Task: Find connections with filter location Weingarten with filter topic #startupwith filter profile language German with filter current company Expleo Group with filter school Masai with filter industry Sports and Recreation Instruction with filter service category Trade Shows with filter keywords title Cafeteria Worker
Action: Mouse moved to (617, 84)
Screenshot: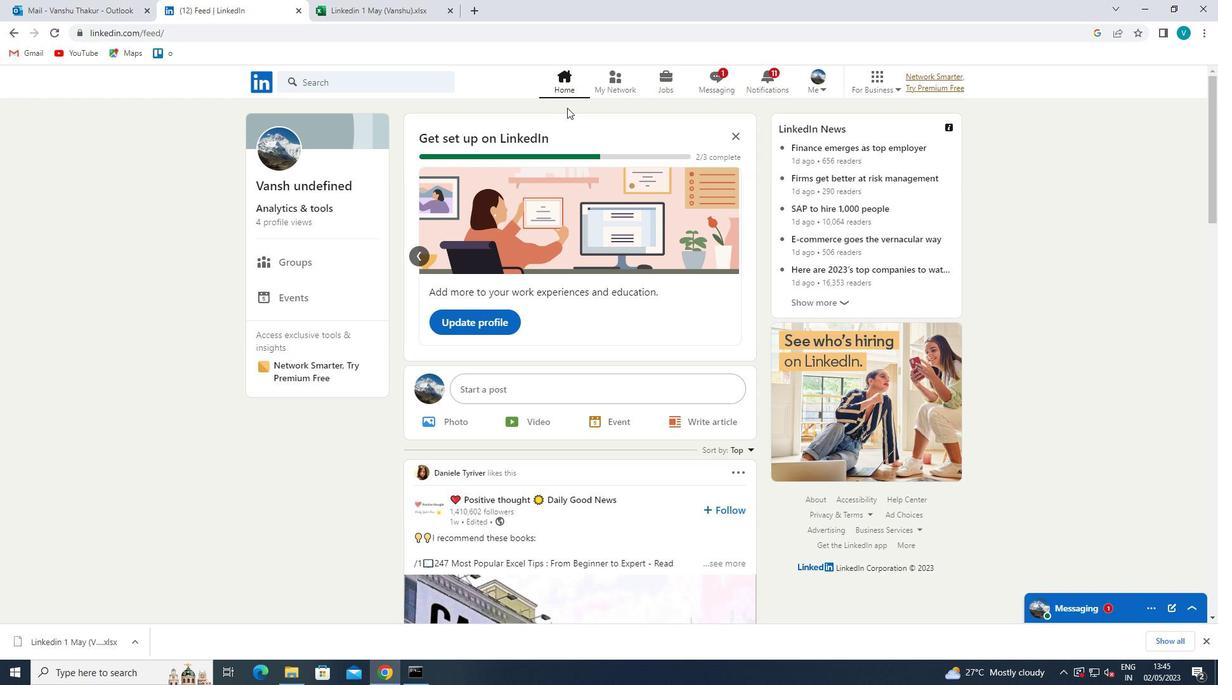 
Action: Mouse pressed left at (617, 84)
Screenshot: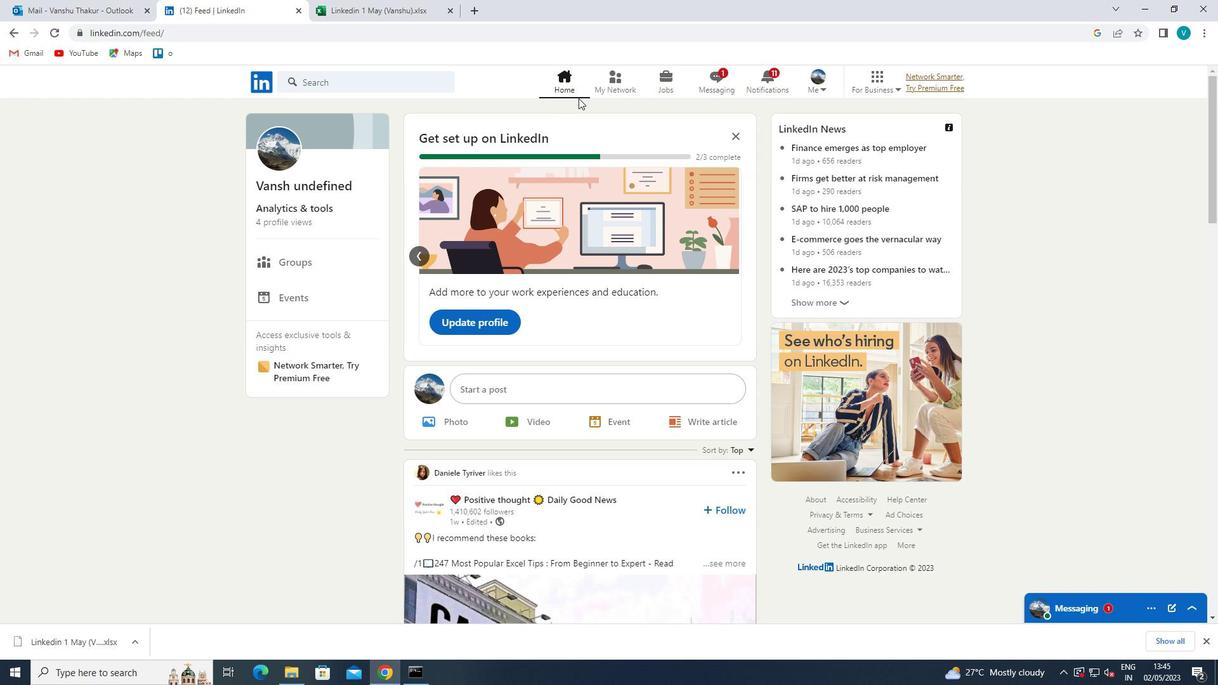 
Action: Mouse moved to (340, 145)
Screenshot: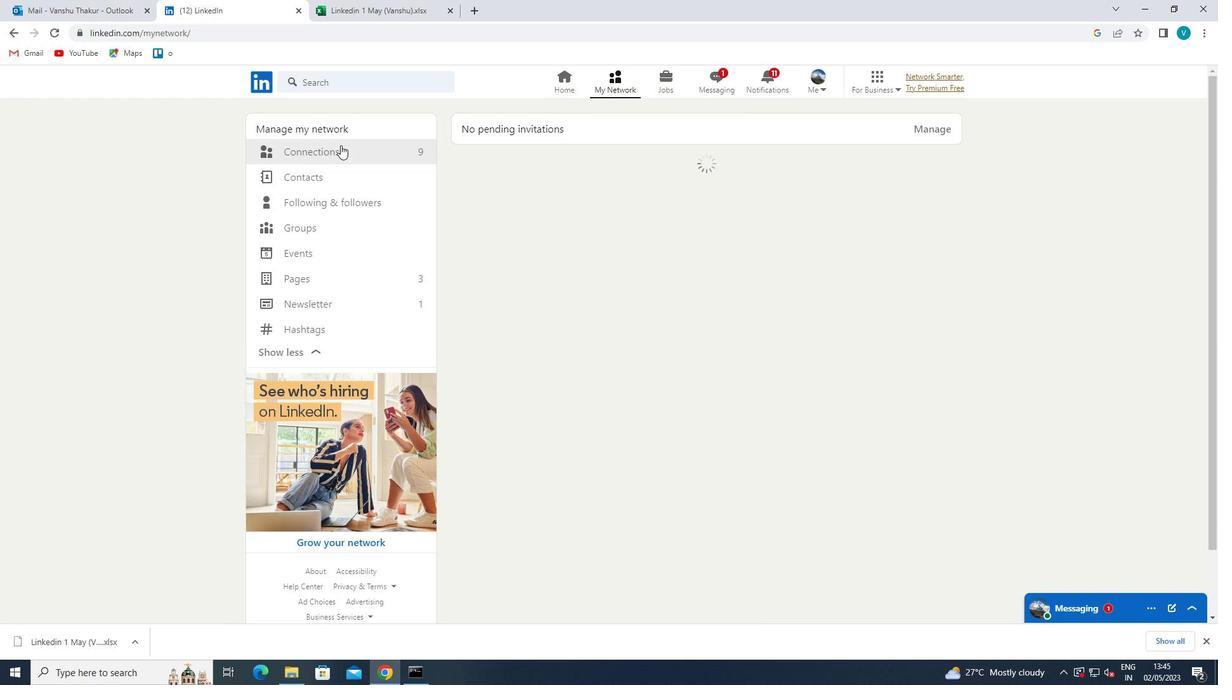 
Action: Mouse pressed left at (340, 145)
Screenshot: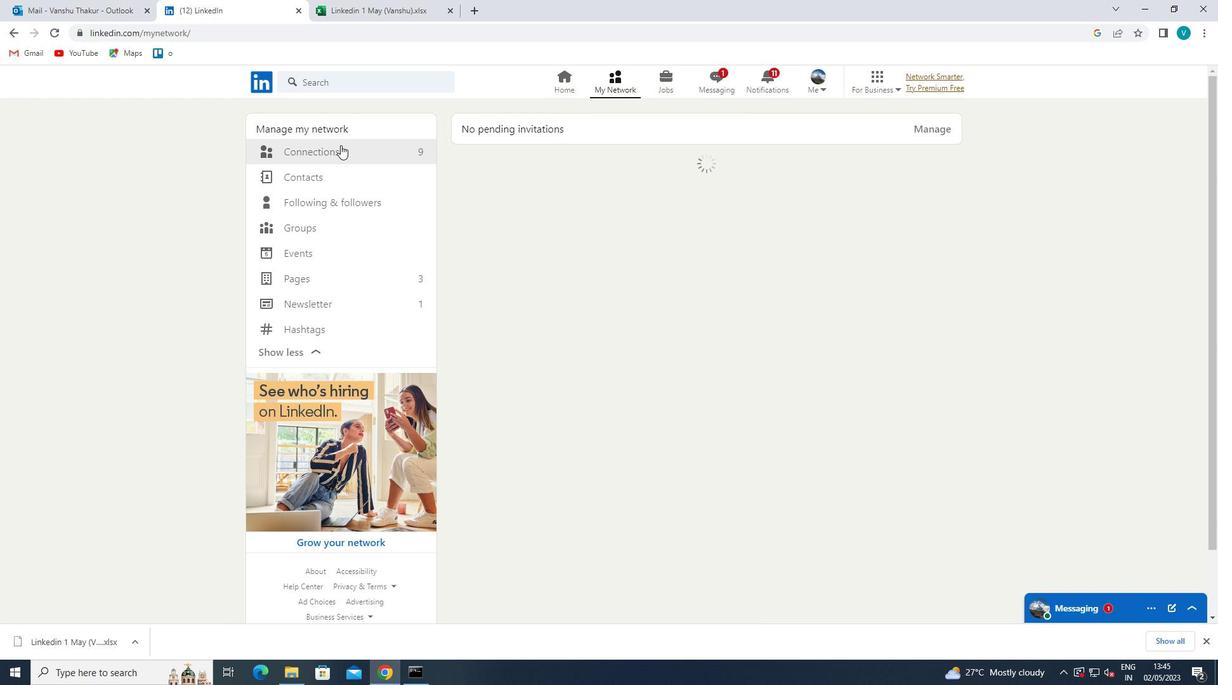 
Action: Mouse moved to (682, 156)
Screenshot: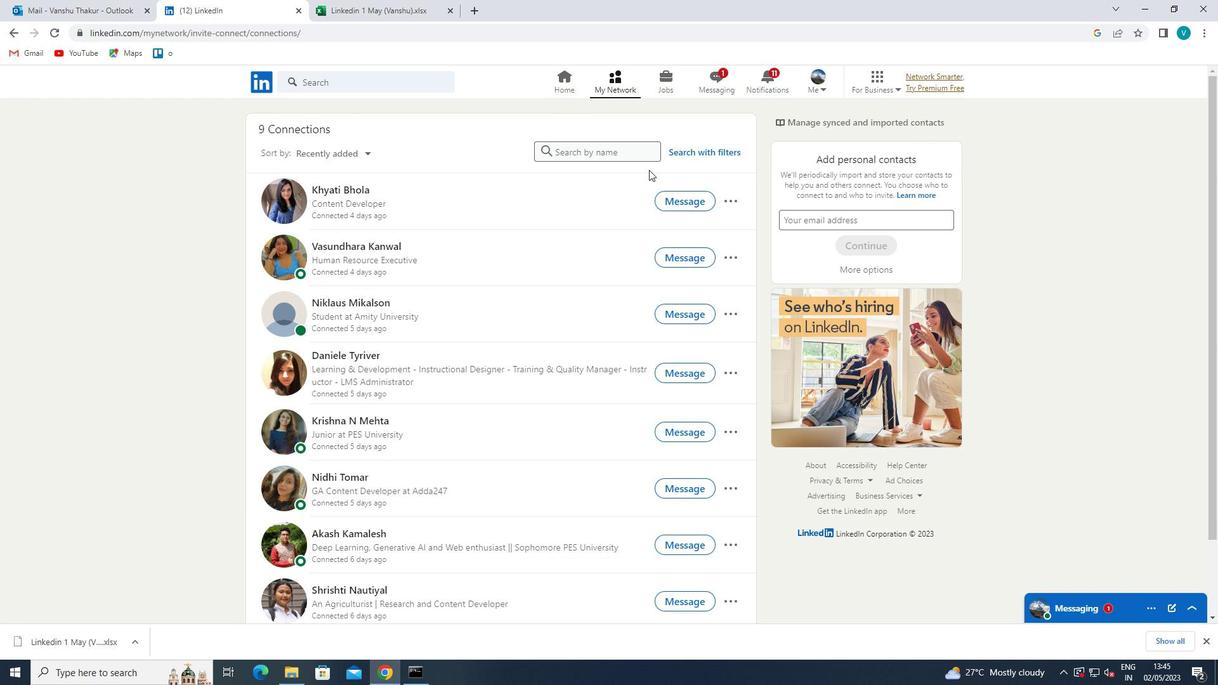 
Action: Mouse pressed left at (682, 156)
Screenshot: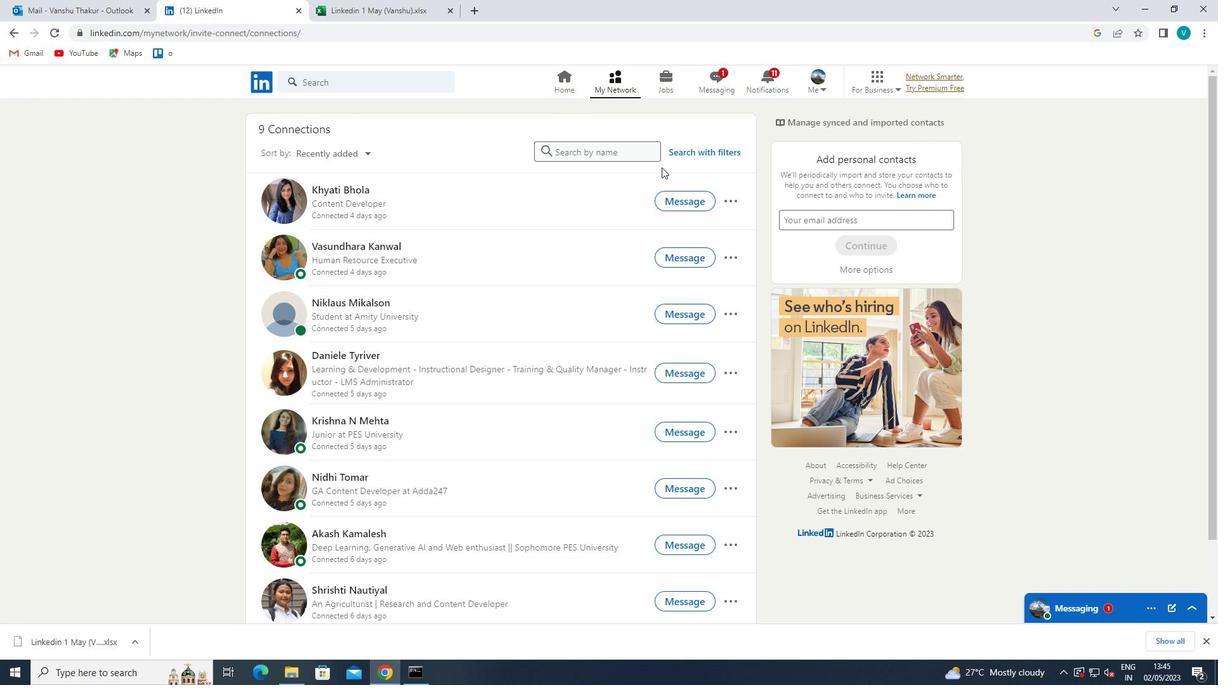 
Action: Mouse moved to (597, 121)
Screenshot: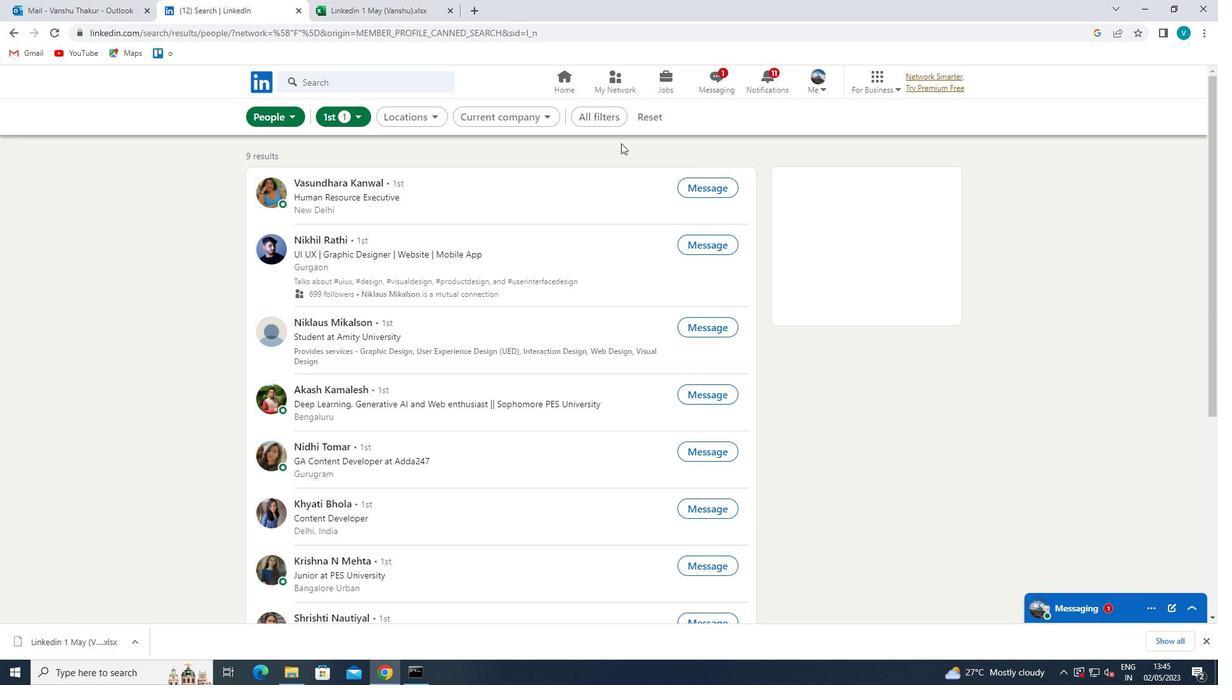 
Action: Mouse pressed left at (597, 121)
Screenshot: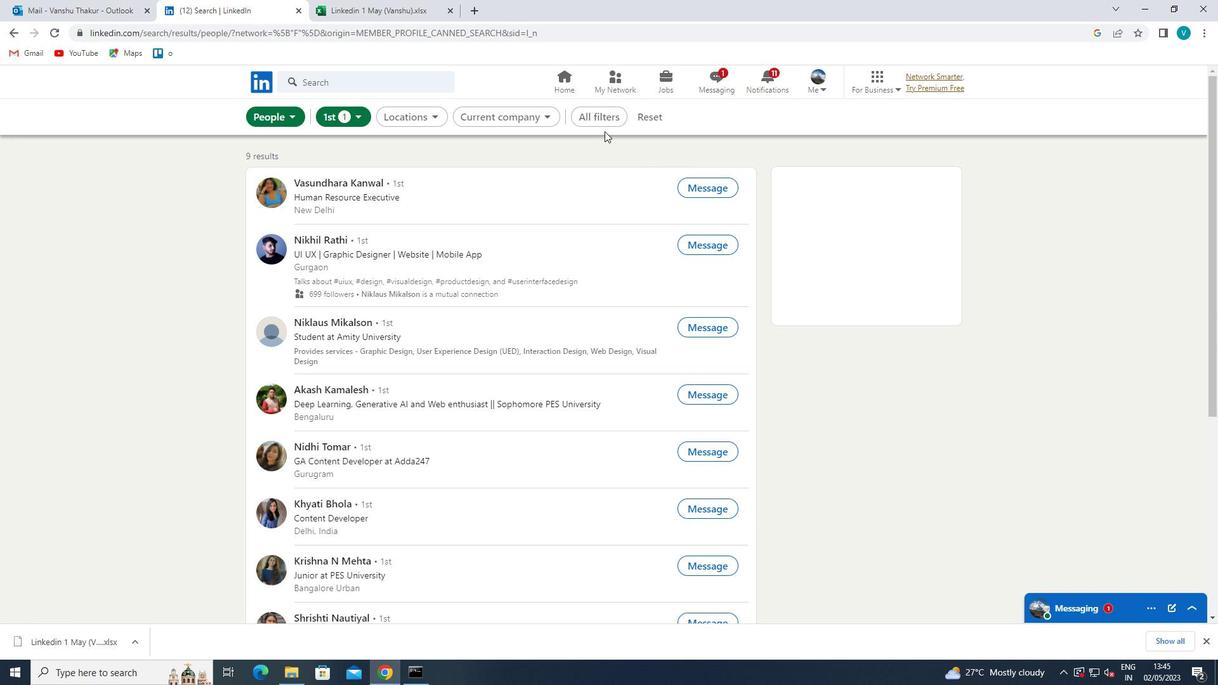 
Action: Mouse moved to (908, 250)
Screenshot: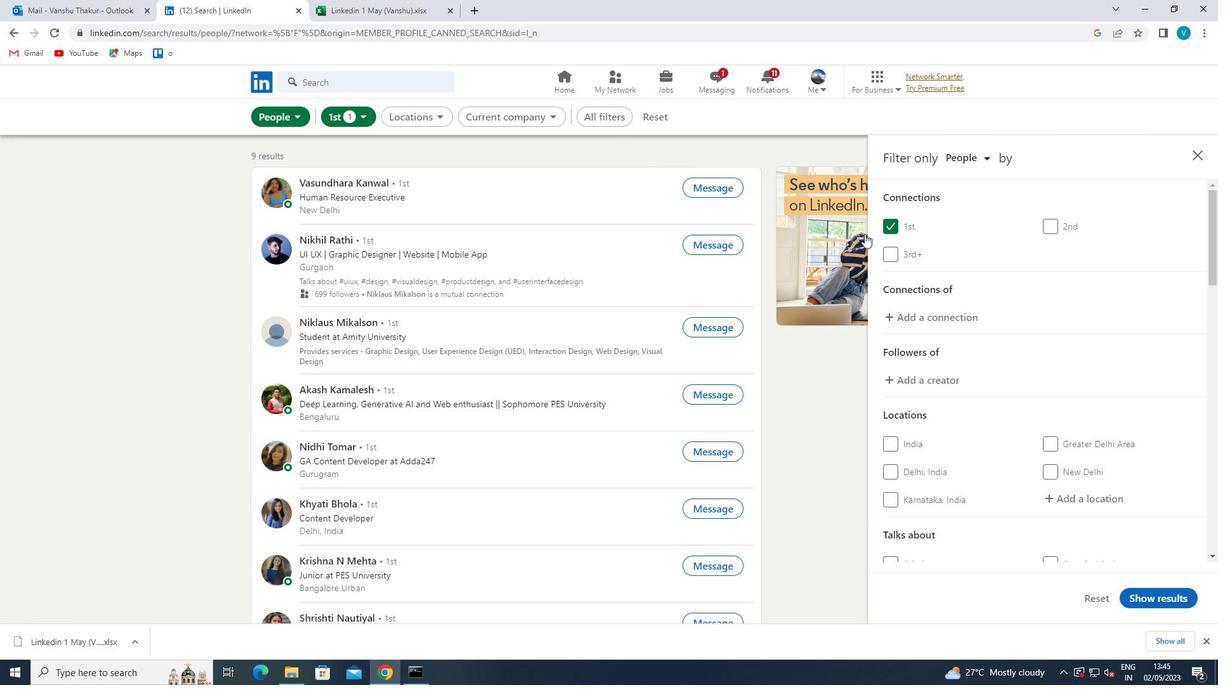 
Action: Mouse scrolled (908, 249) with delta (0, 0)
Screenshot: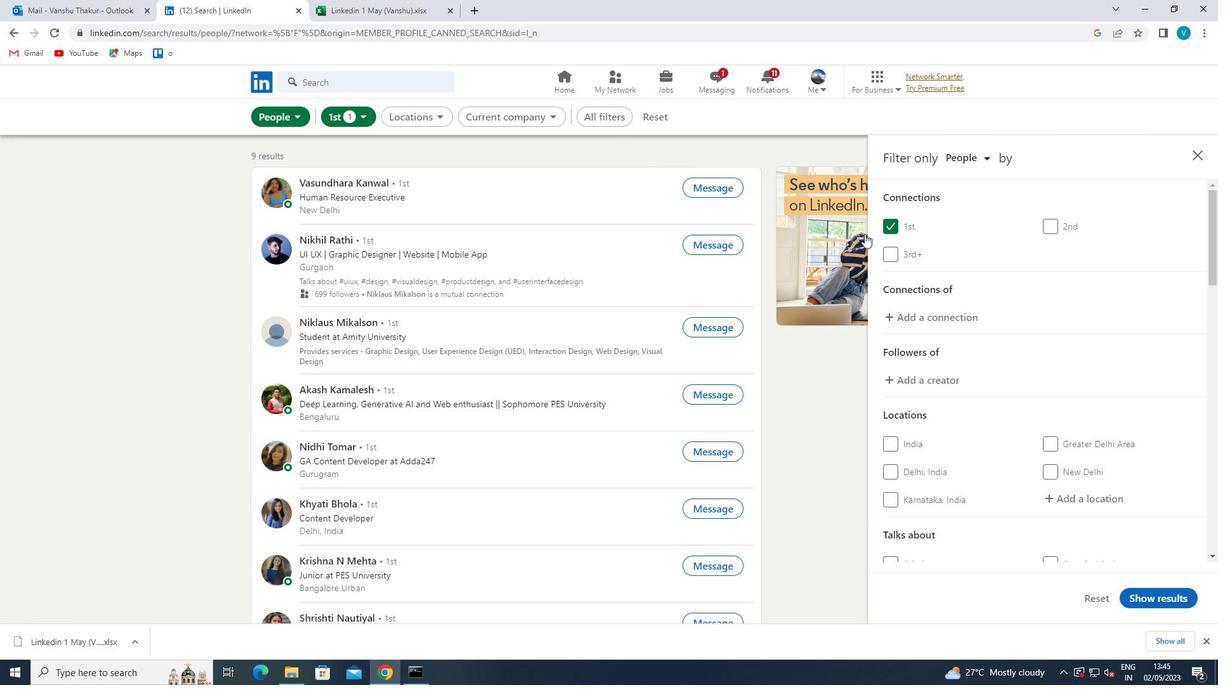 
Action: Mouse moved to (911, 251)
Screenshot: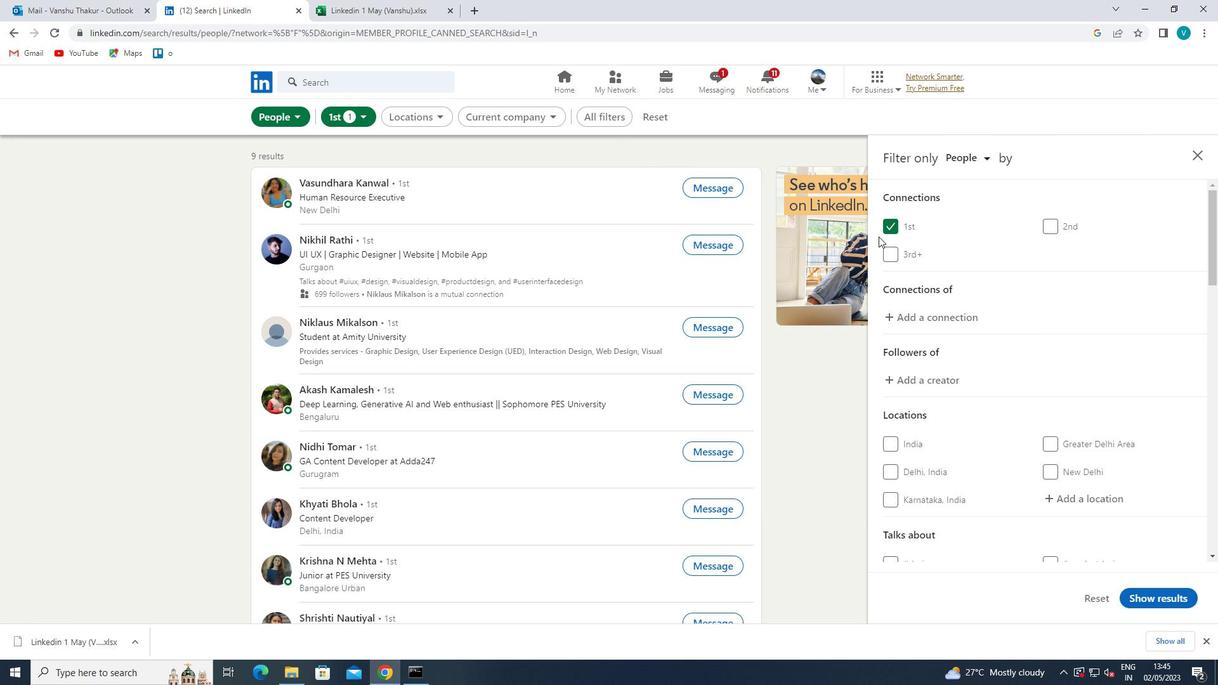 
Action: Mouse scrolled (911, 251) with delta (0, 0)
Screenshot: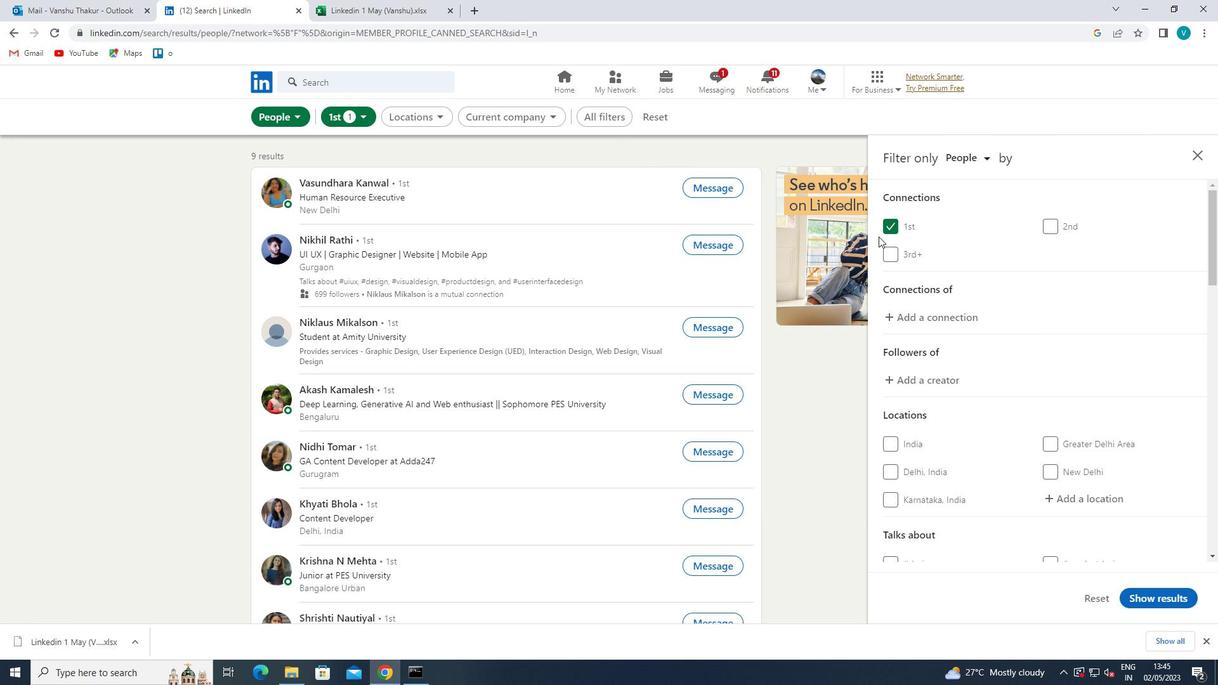 
Action: Mouse moved to (1072, 370)
Screenshot: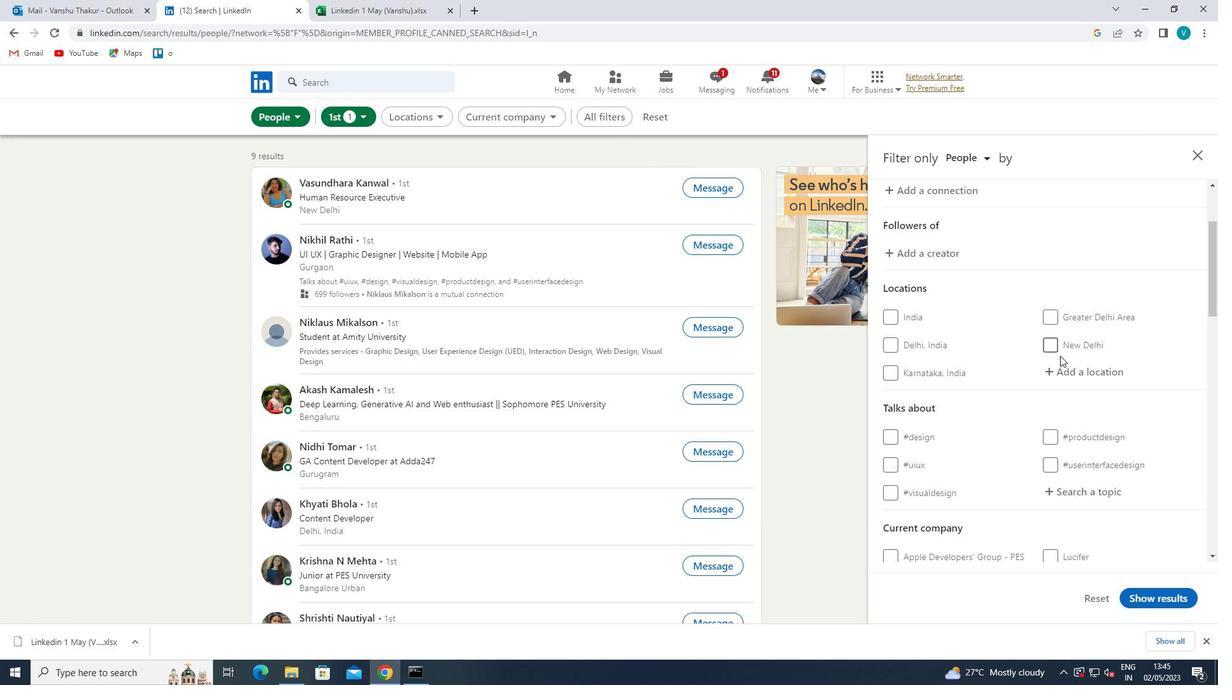 
Action: Mouse pressed left at (1072, 370)
Screenshot: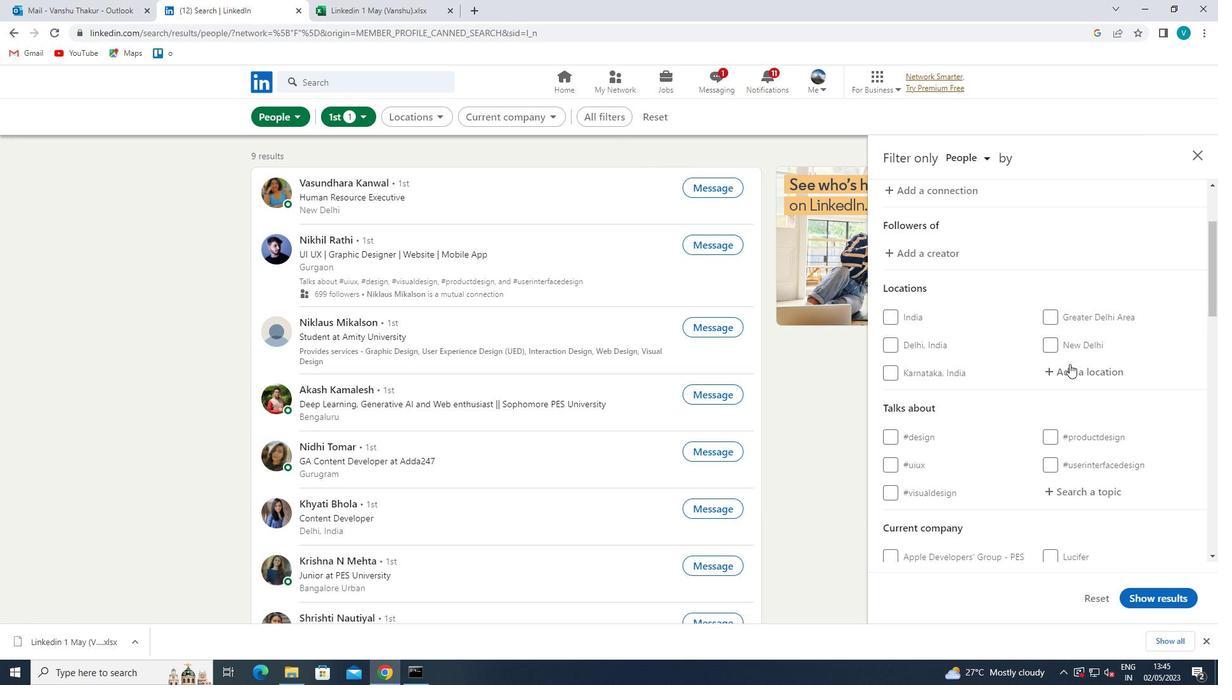 
Action: Mouse moved to (1057, 362)
Screenshot: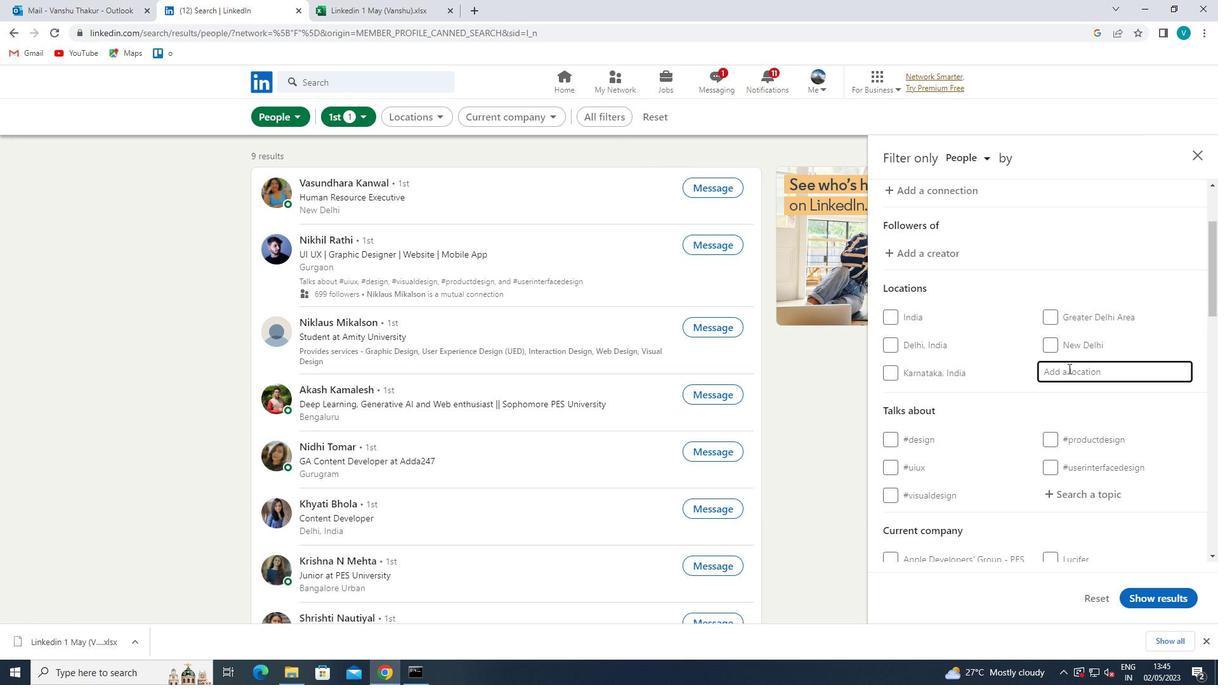 
Action: Key pressed <Key.shift>WEINGARTEN<Key.space>
Screenshot: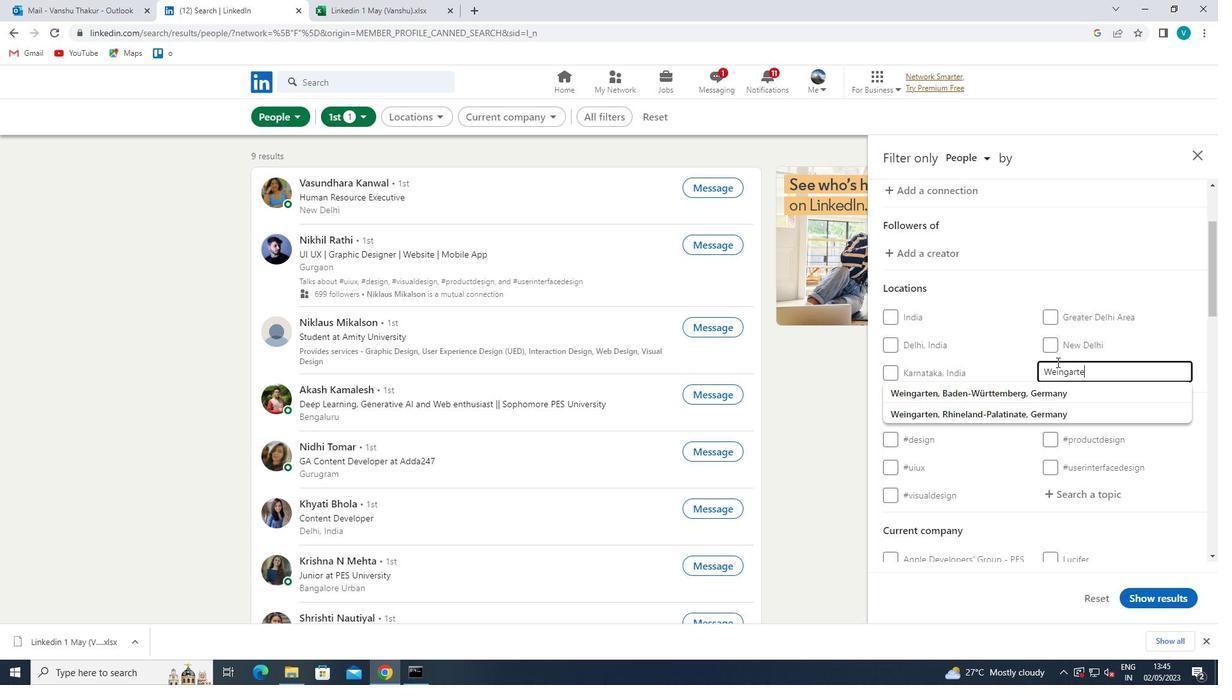 
Action: Mouse moved to (1032, 402)
Screenshot: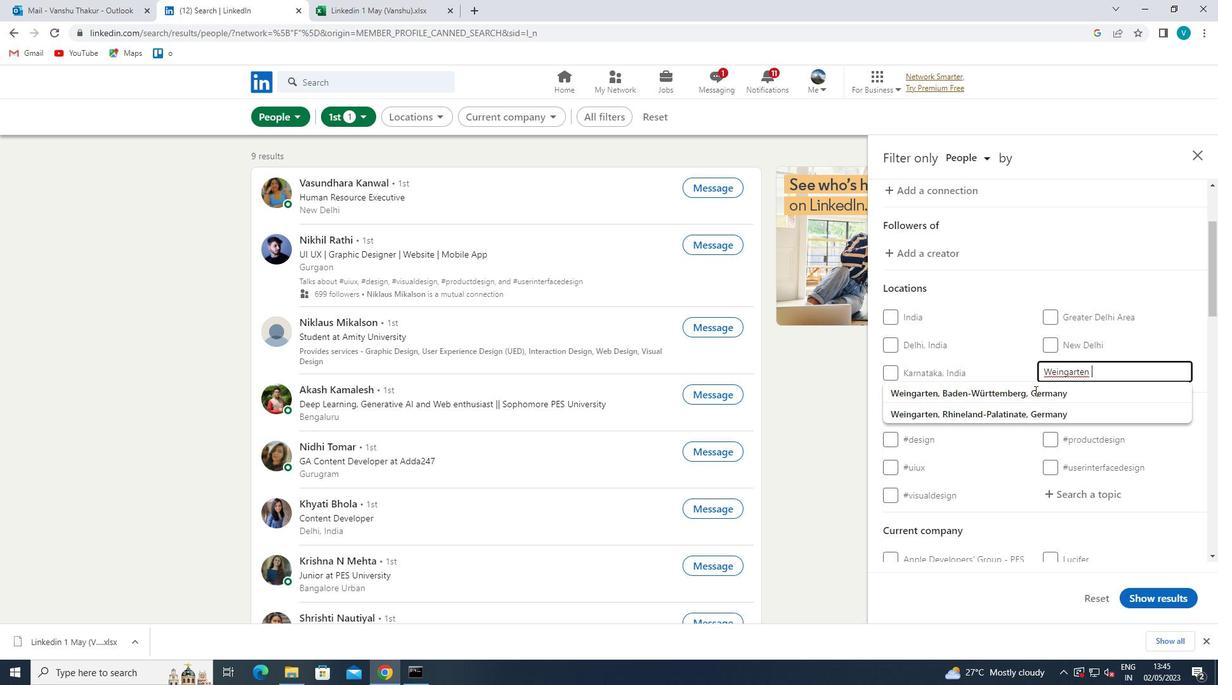 
Action: Mouse pressed left at (1032, 402)
Screenshot: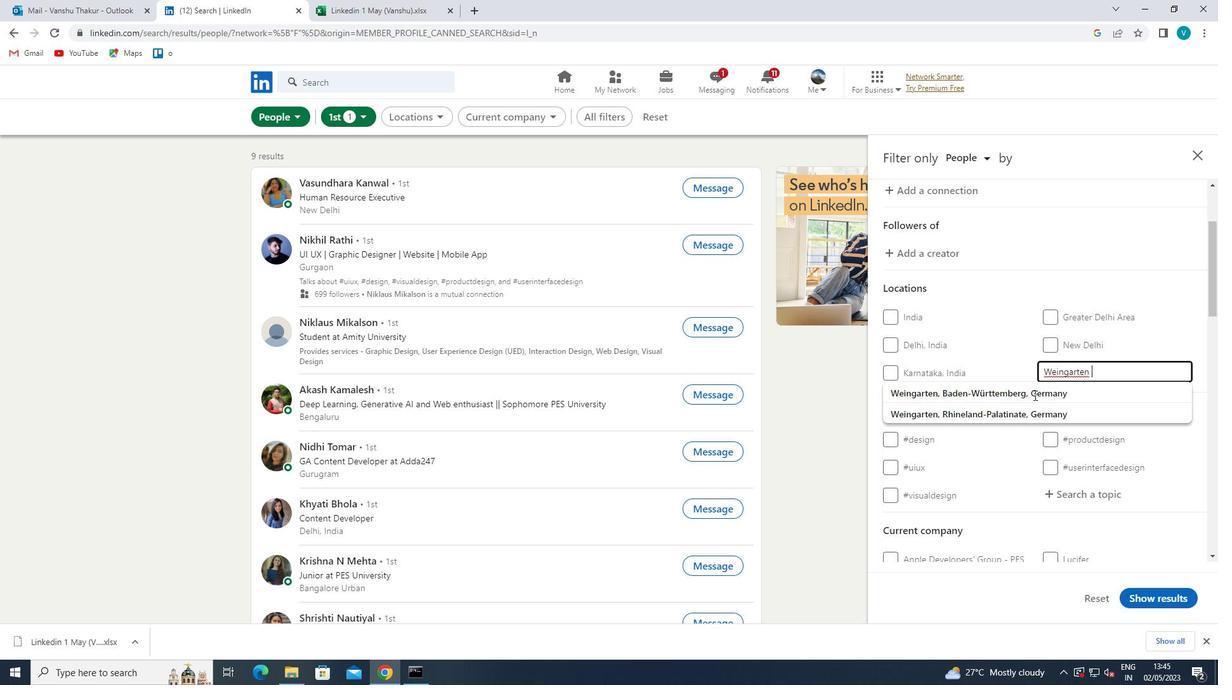 
Action: Mouse moved to (1034, 395)
Screenshot: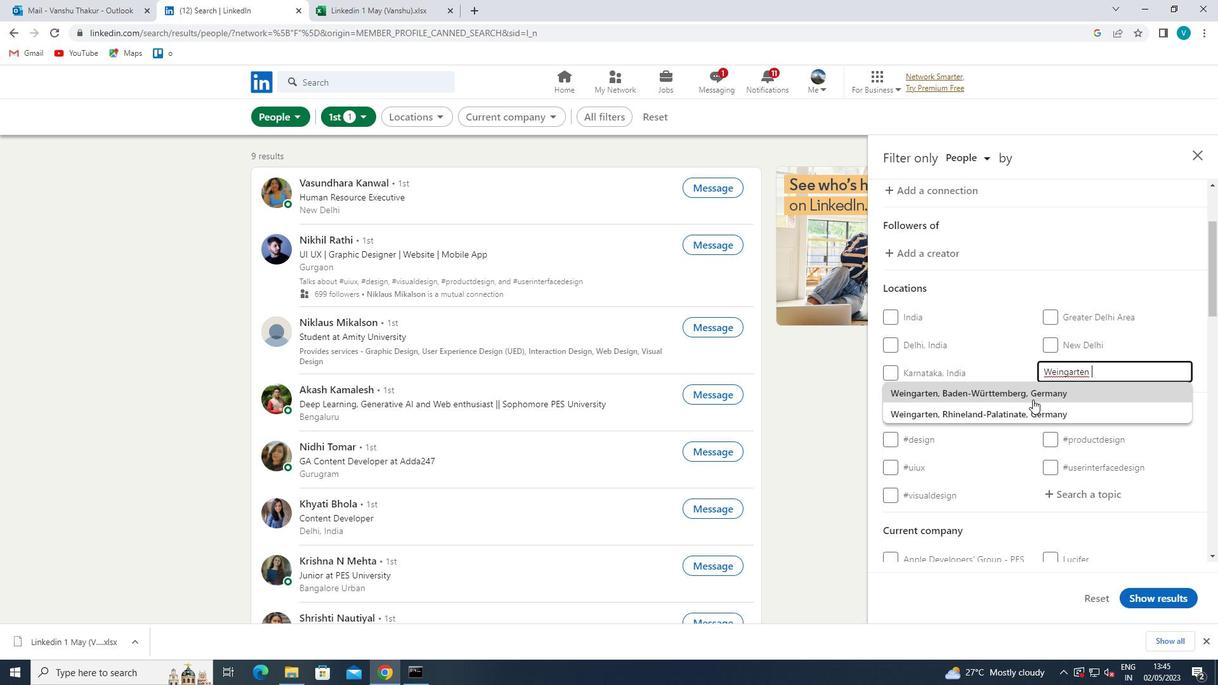 
Action: Mouse pressed left at (1034, 395)
Screenshot: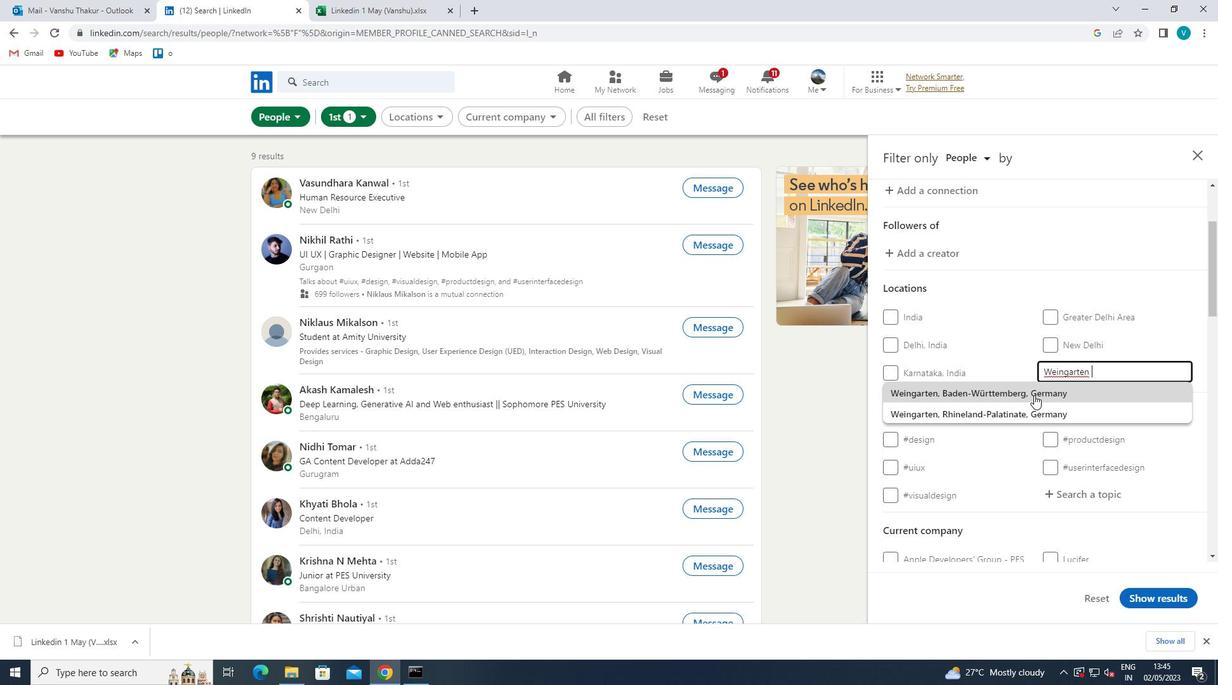 
Action: Mouse scrolled (1034, 394) with delta (0, 0)
Screenshot: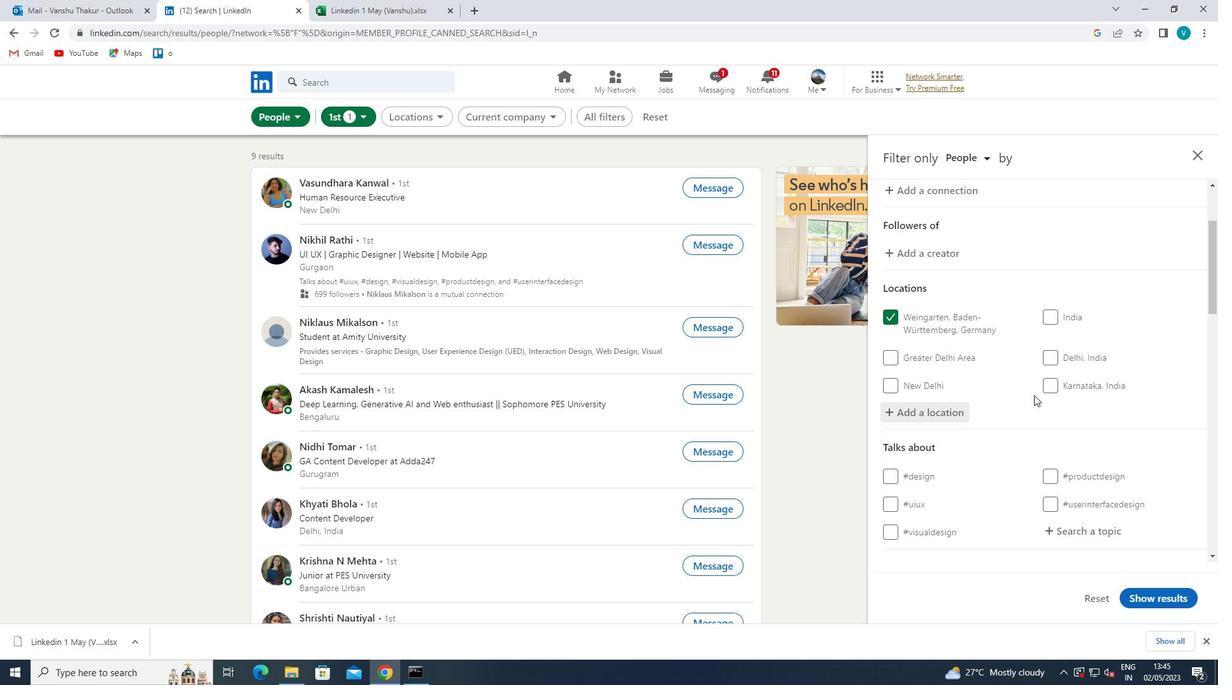 
Action: Mouse scrolled (1034, 394) with delta (0, 0)
Screenshot: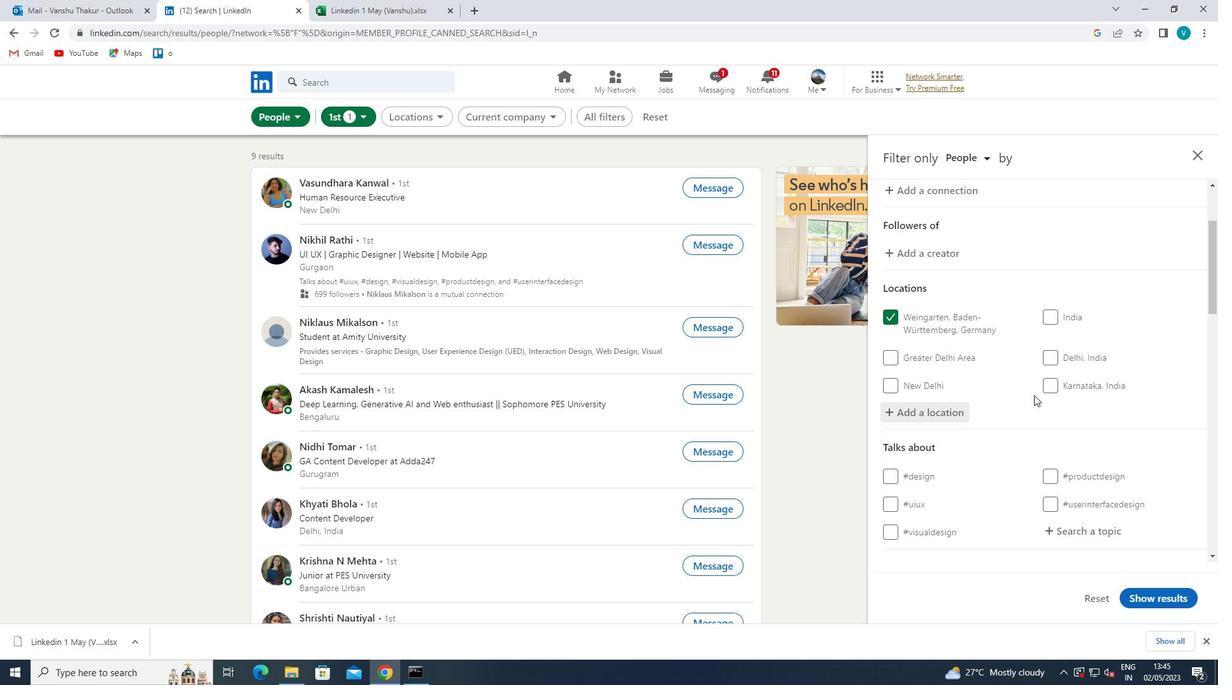 
Action: Mouse moved to (1066, 394)
Screenshot: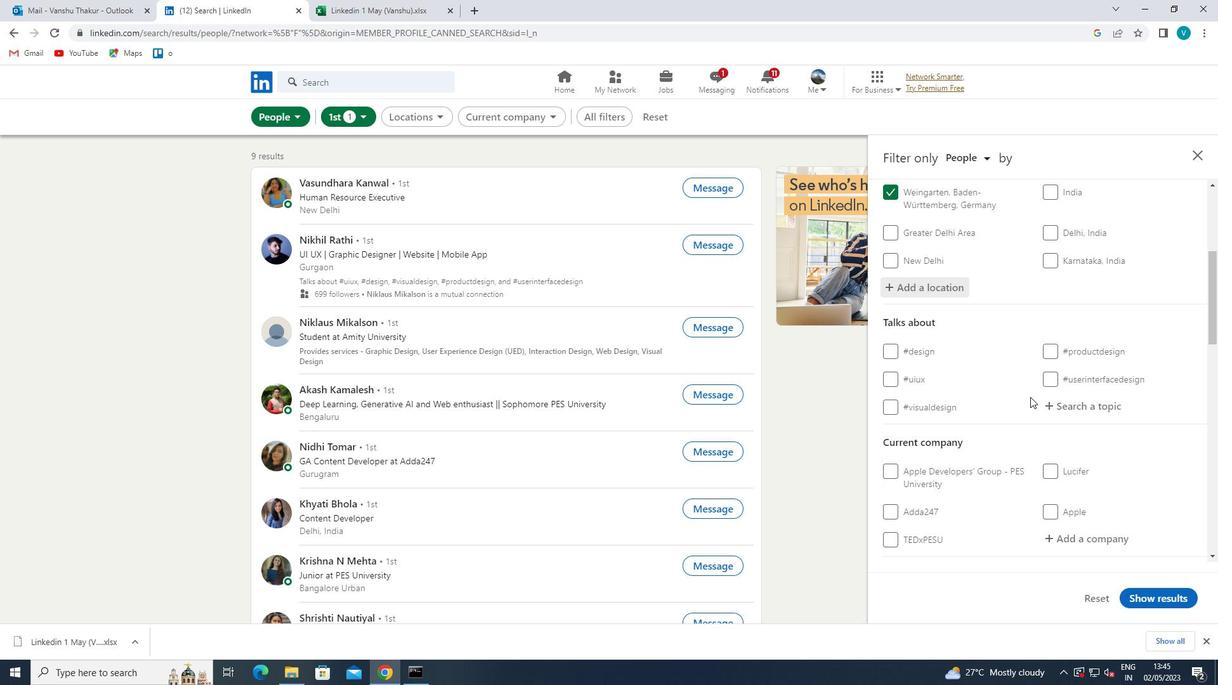 
Action: Mouse pressed left at (1066, 394)
Screenshot: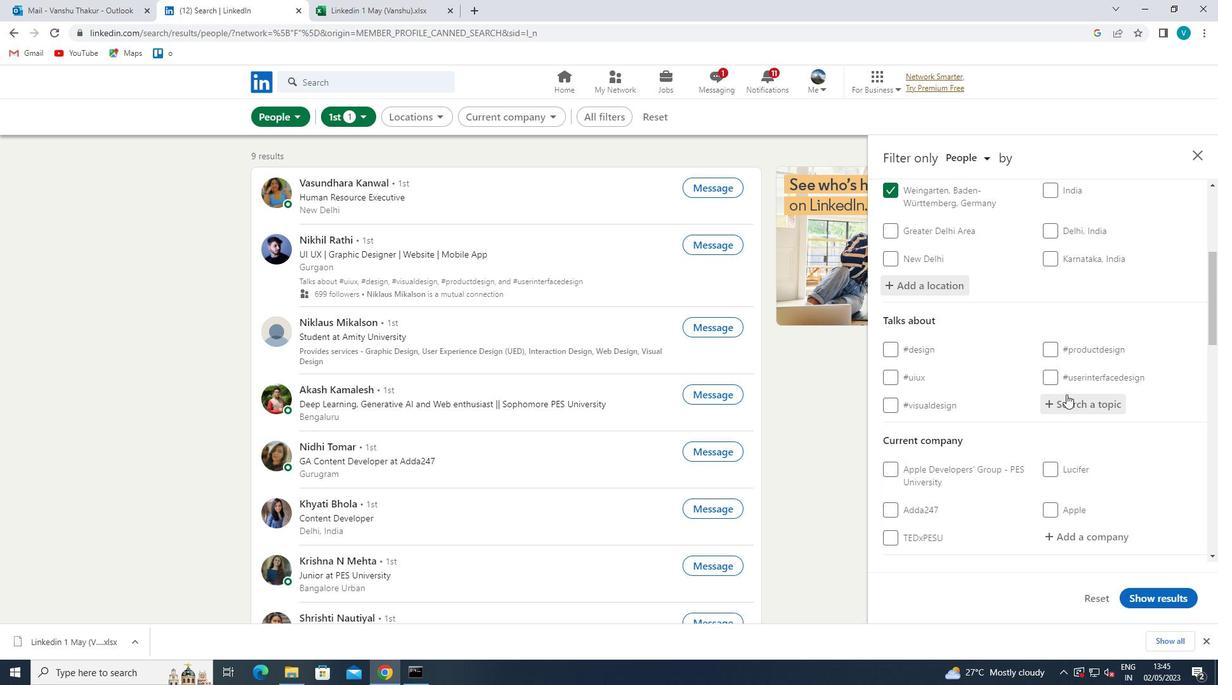 
Action: Mouse moved to (1066, 394)
Screenshot: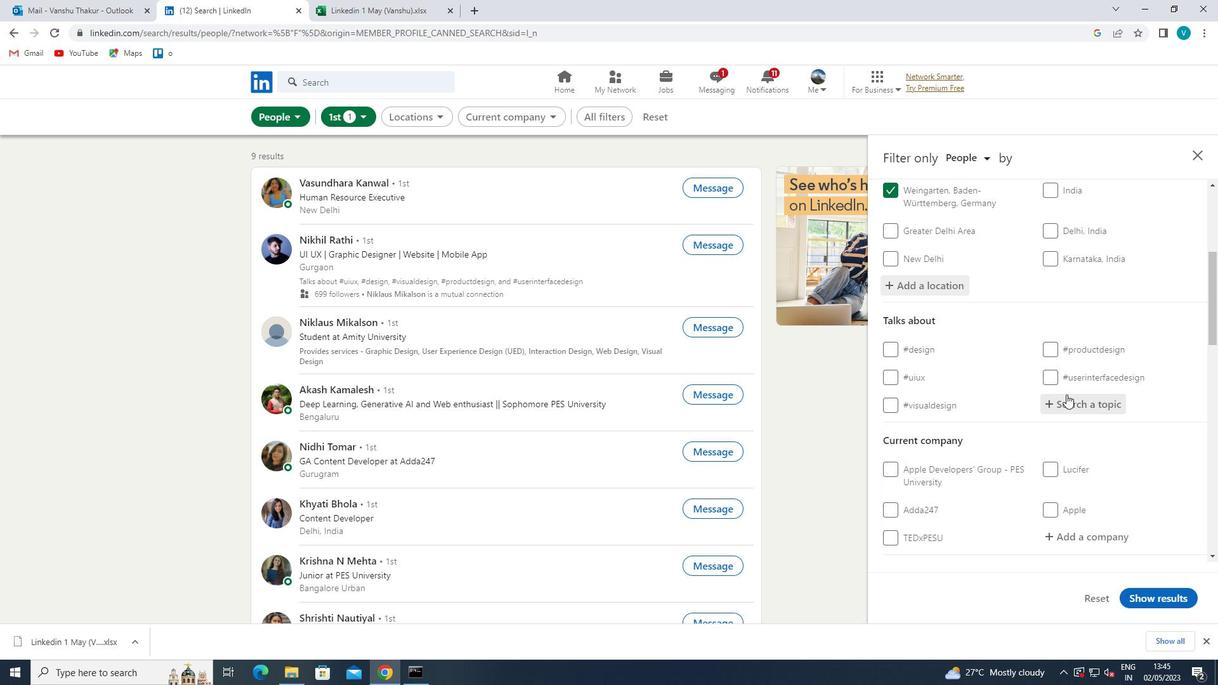 
Action: Key pressed STARTU
Screenshot: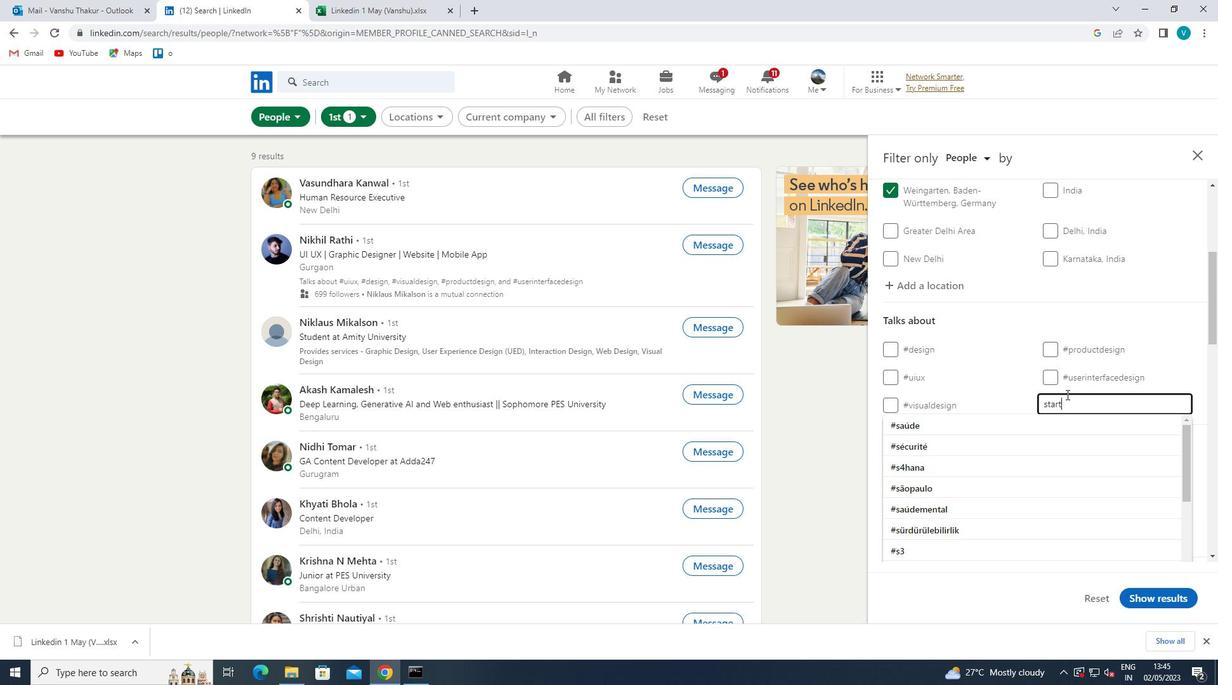 
Action: Mouse moved to (1021, 420)
Screenshot: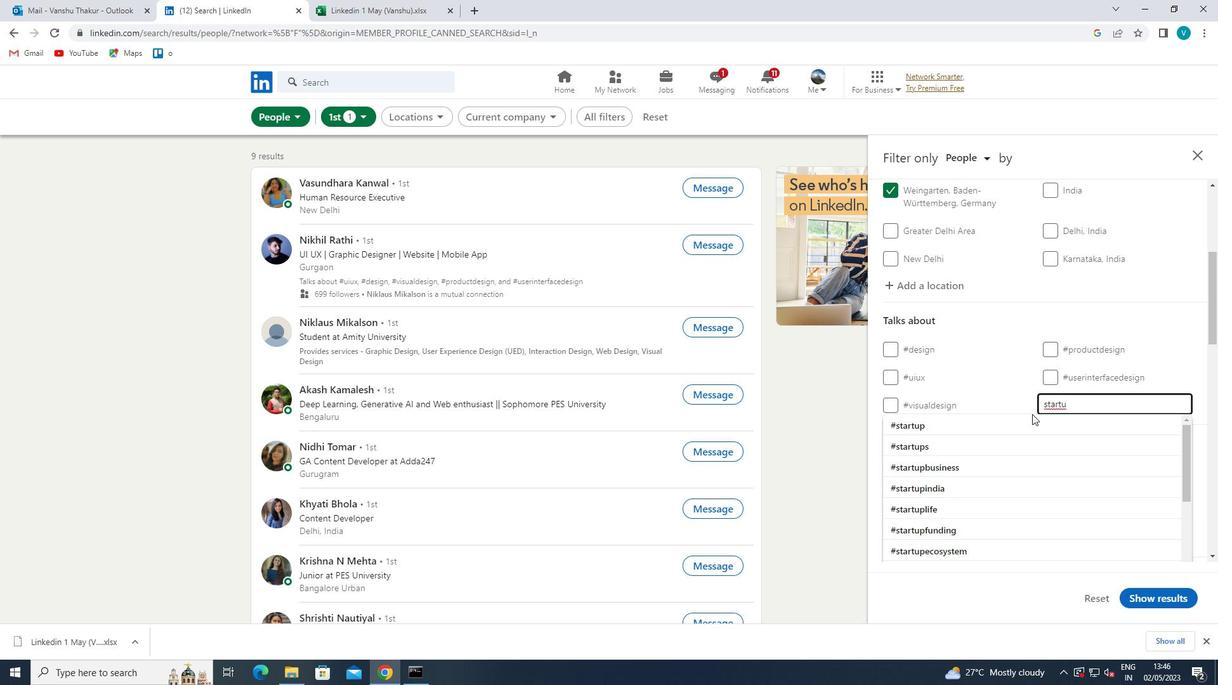 
Action: Mouse pressed left at (1021, 420)
Screenshot: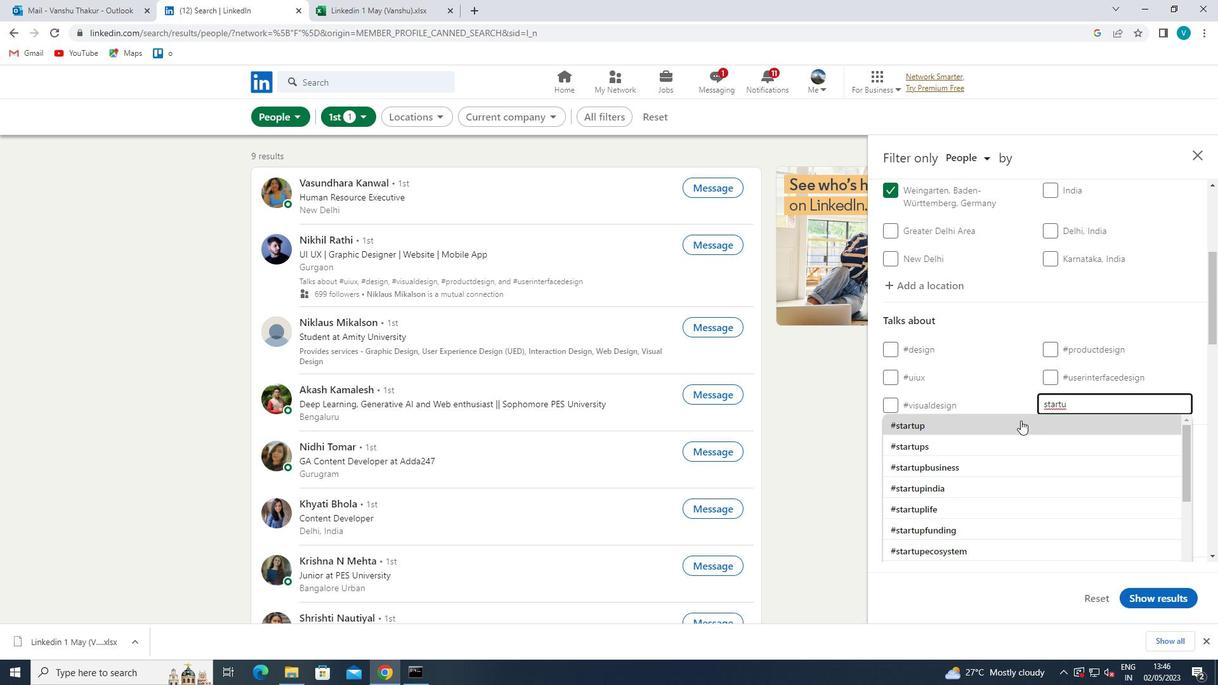 
Action: Mouse moved to (1030, 415)
Screenshot: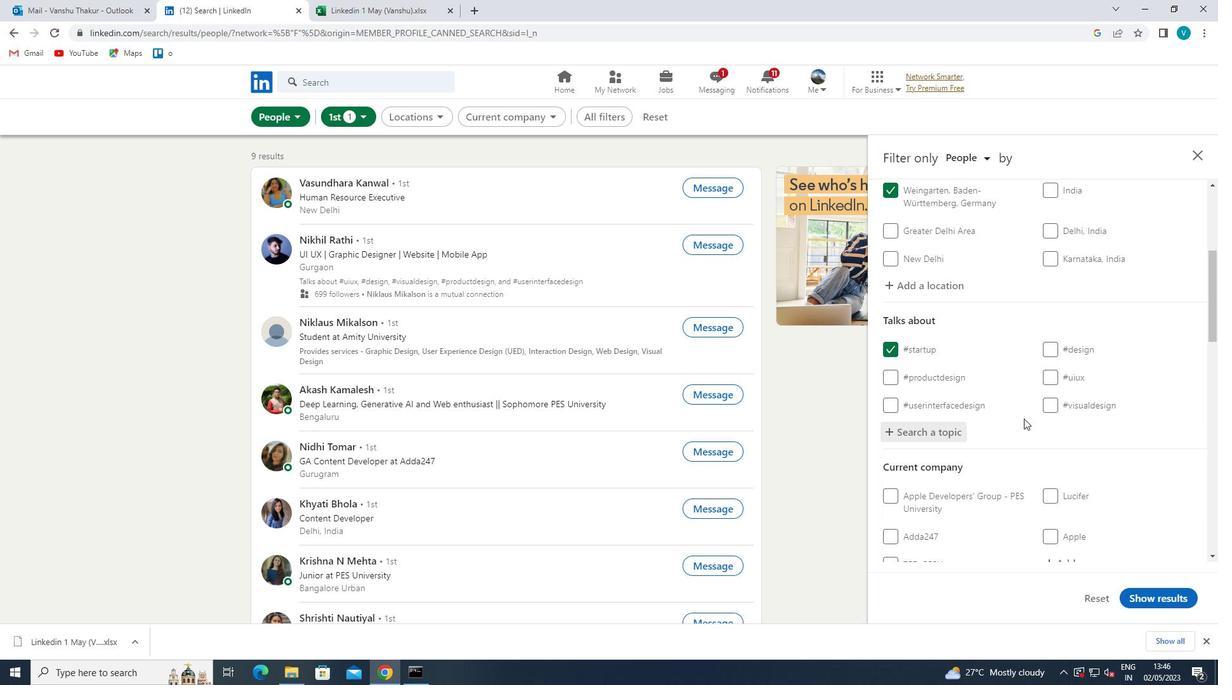 
Action: Mouse scrolled (1030, 415) with delta (0, 0)
Screenshot: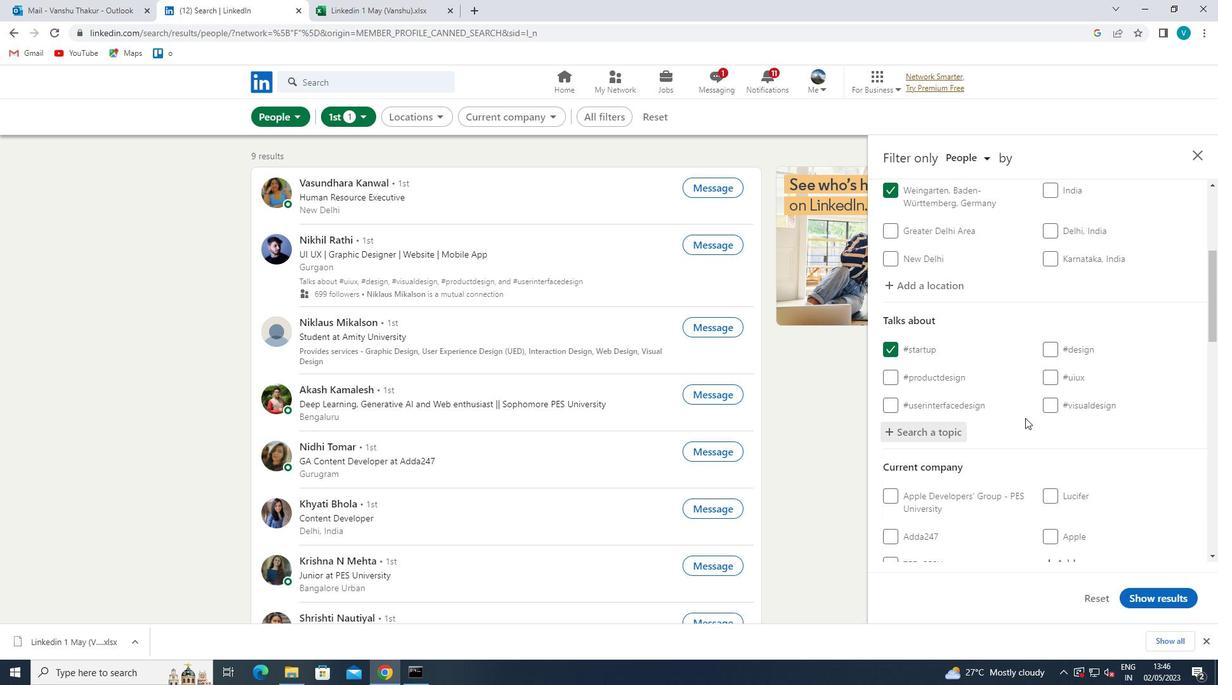 
Action: Mouse scrolled (1030, 415) with delta (0, 0)
Screenshot: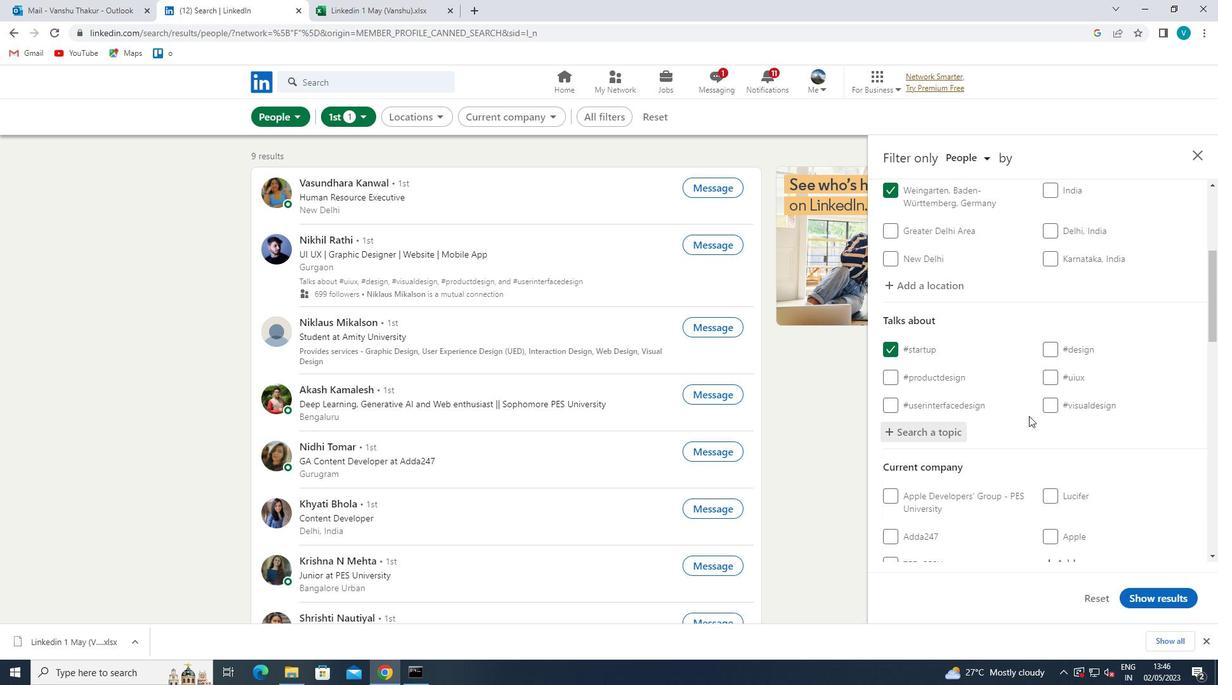 
Action: Mouse scrolled (1030, 415) with delta (0, 0)
Screenshot: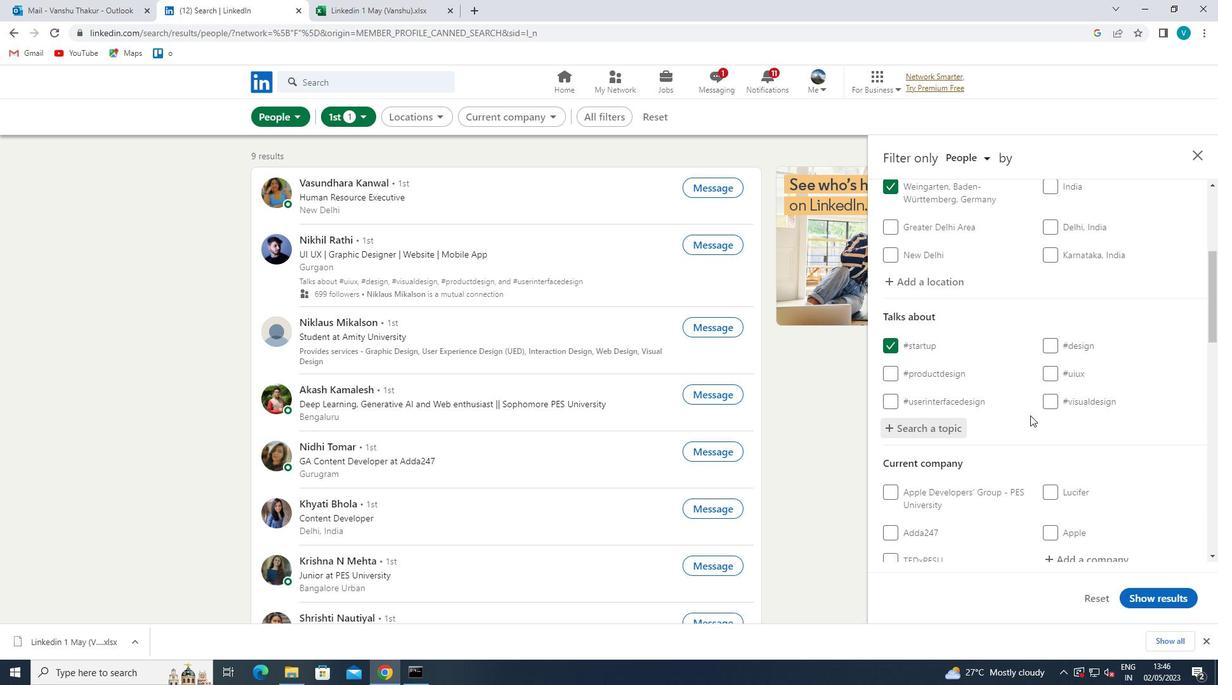 
Action: Mouse moved to (1091, 364)
Screenshot: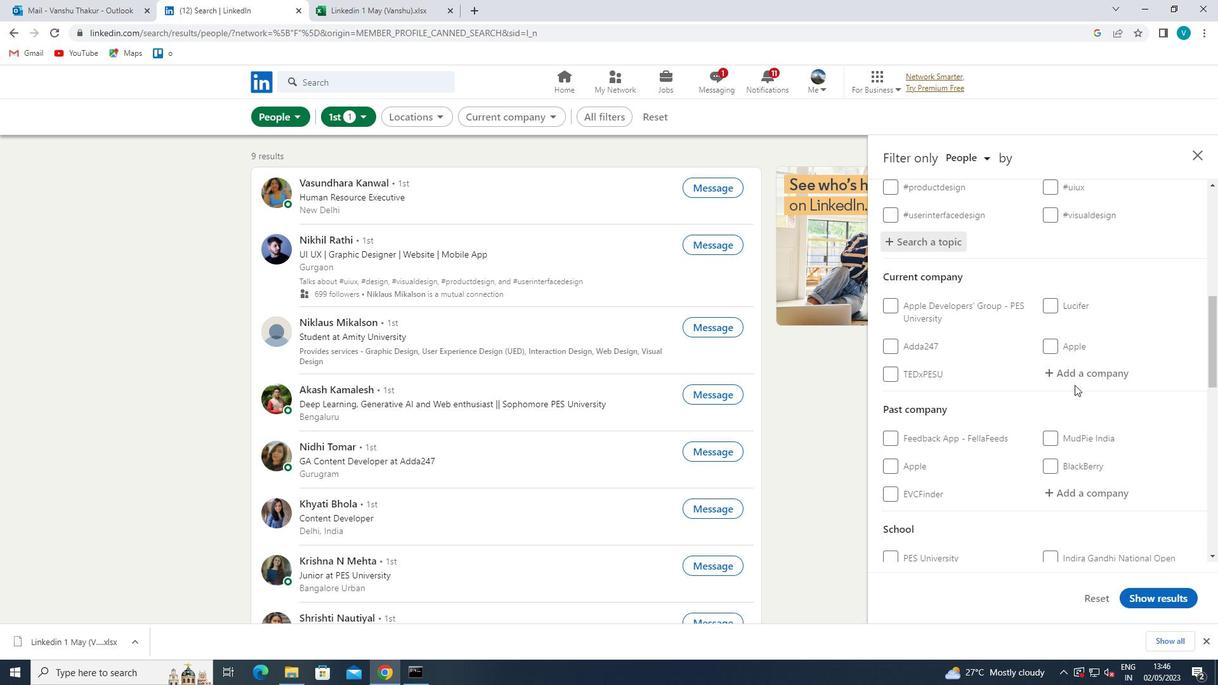 
Action: Mouse pressed left at (1091, 364)
Screenshot: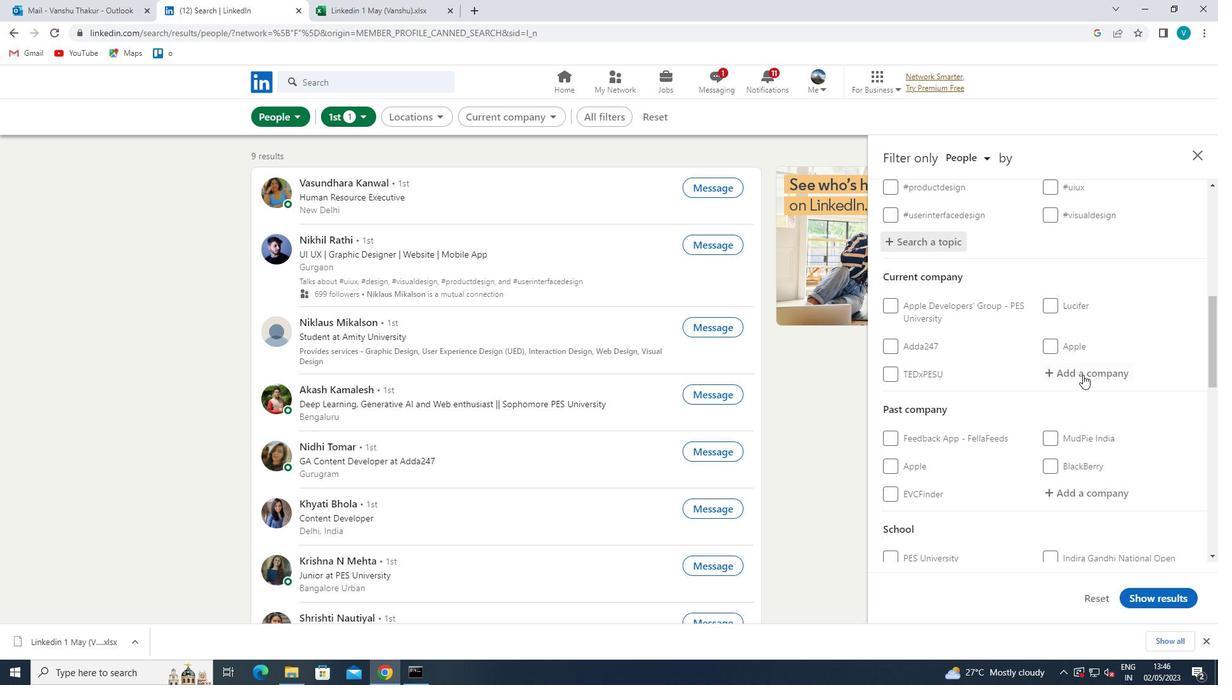 
Action: Key pressed <Key.shift><Key.shift><Key.shift><Key.shift><Key.shift><Key.shift><Key.shift><Key.shift><Key.shift><Key.shift><Key.shift><Key.shift><Key.shift><Key.shift><Key.shift><Key.shift><Key.shift><Key.shift><Key.shift><Key.shift><Key.shift><Key.shift><Key.shift>EXP
Screenshot: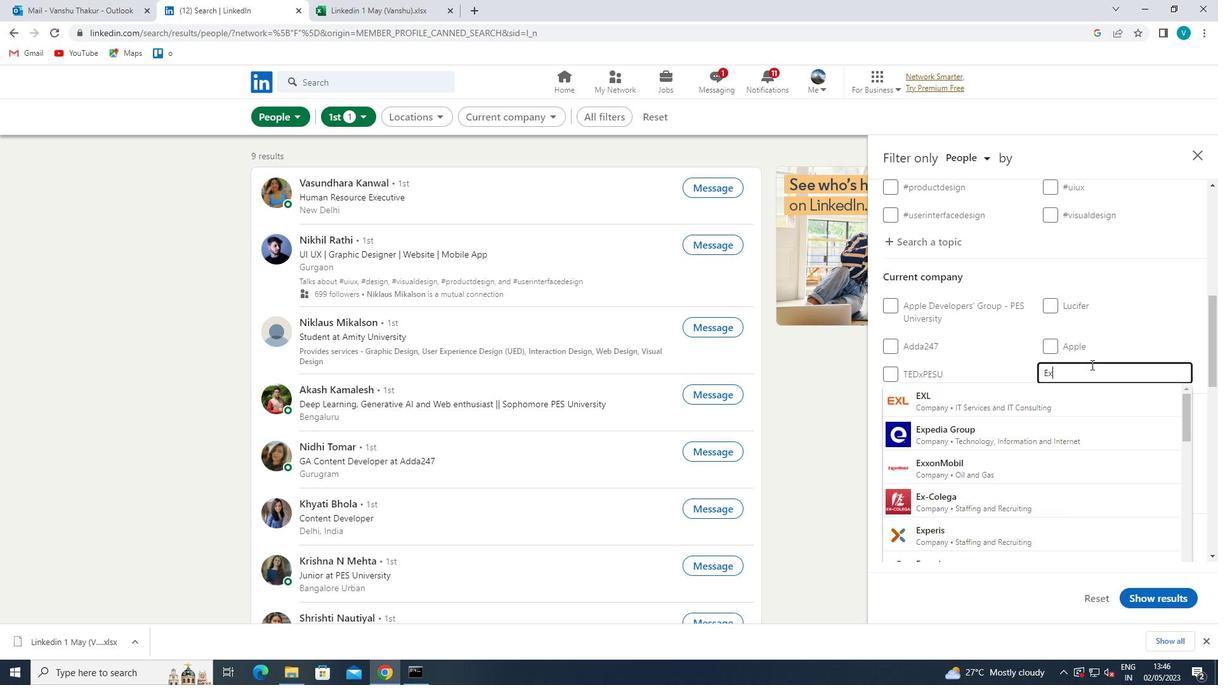 
Action: Mouse moved to (1083, 380)
Screenshot: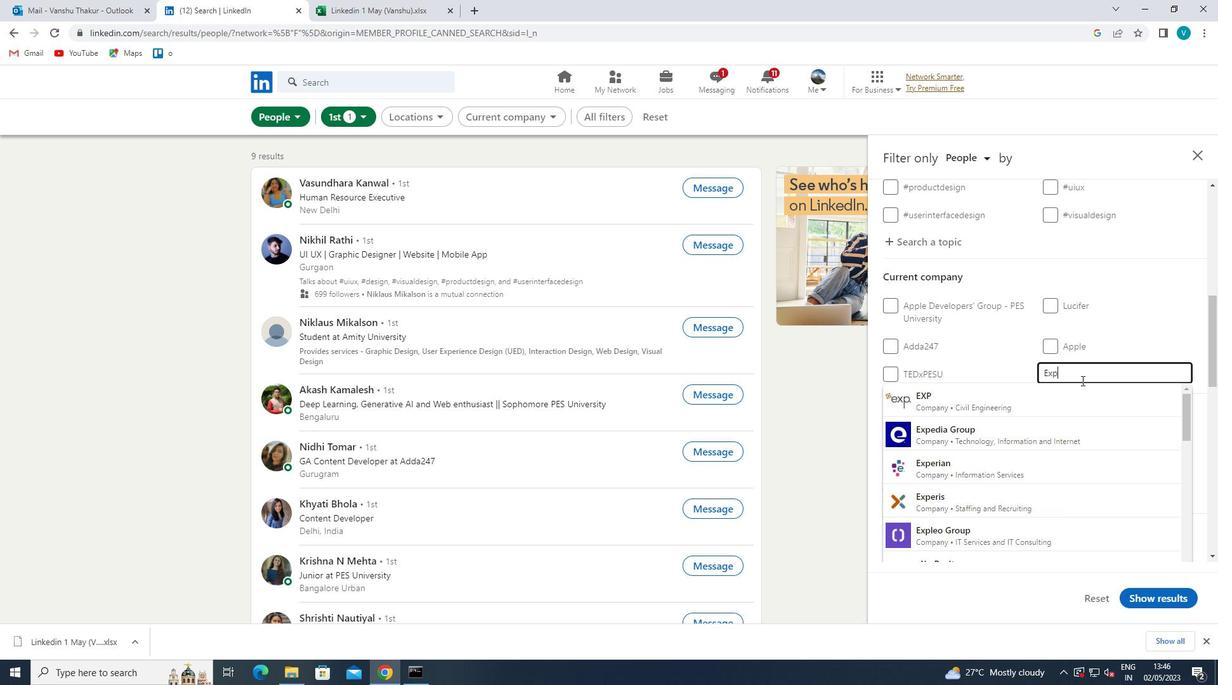 
Action: Key pressed LE
Screenshot: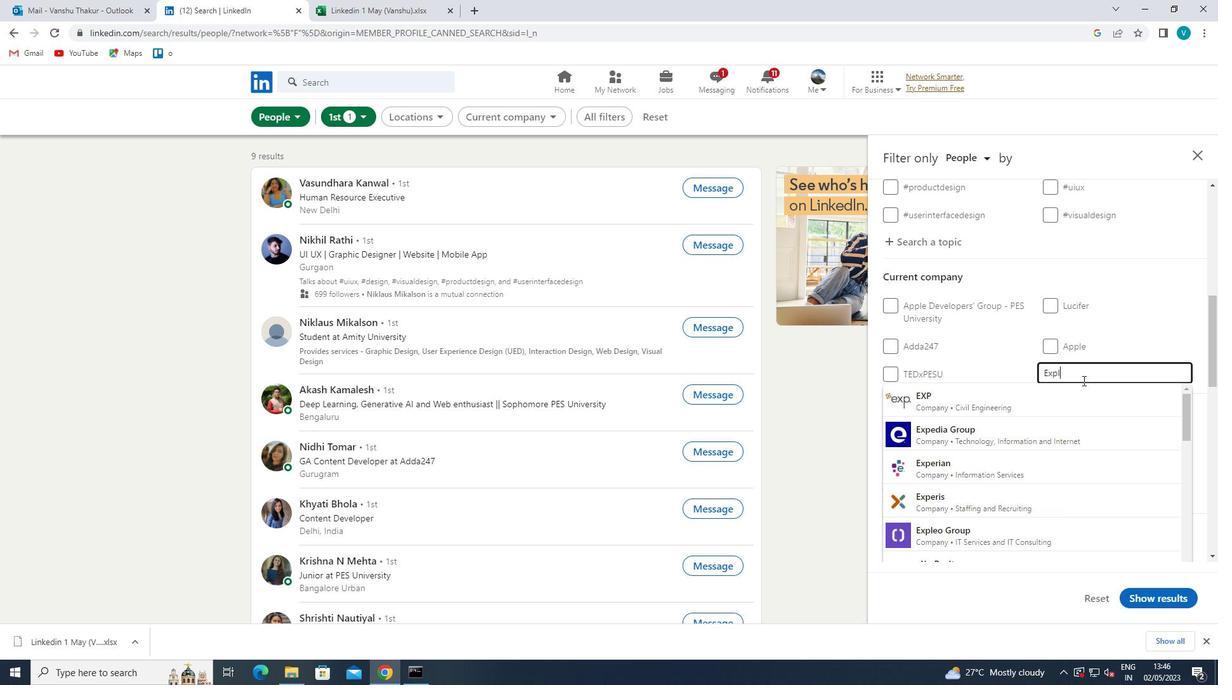 
Action: Mouse moved to (1083, 380)
Screenshot: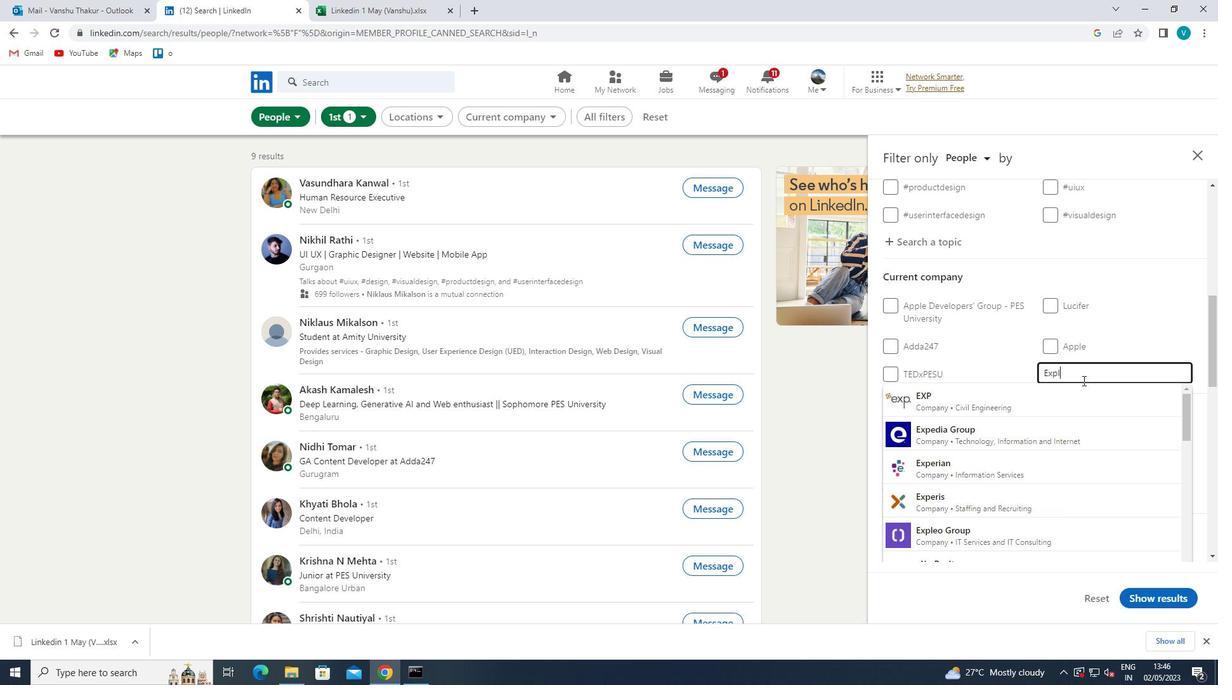 
Action: Key pressed O
Screenshot: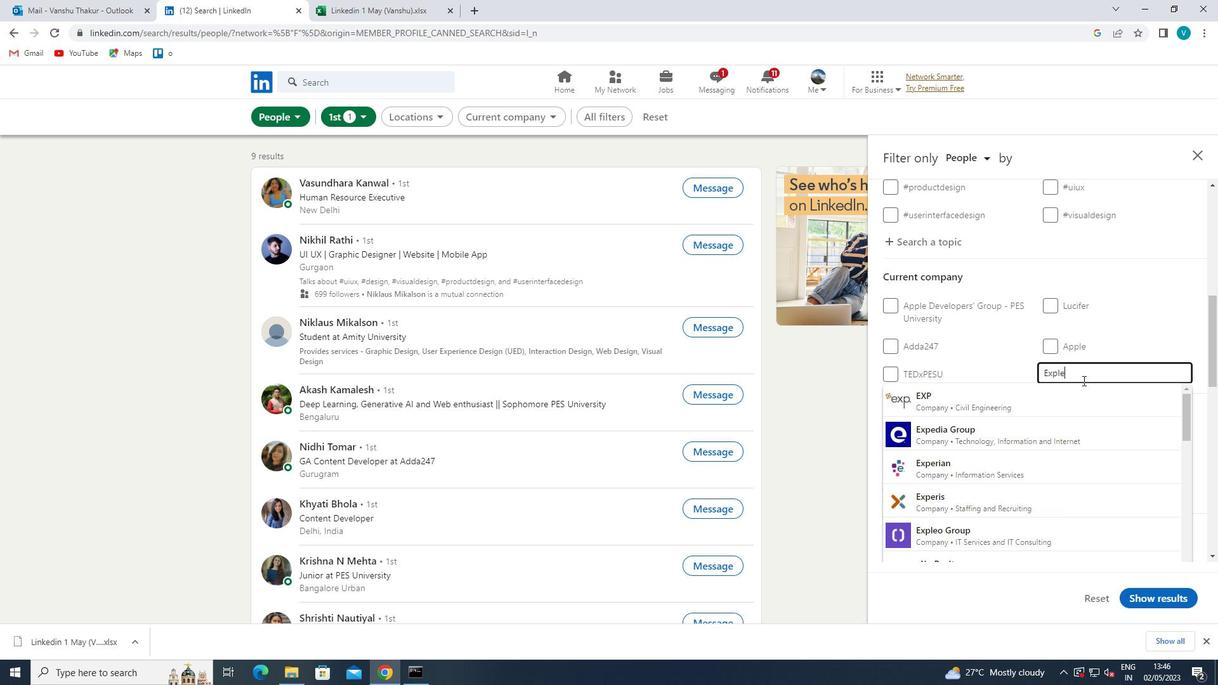 
Action: Mouse moved to (1063, 387)
Screenshot: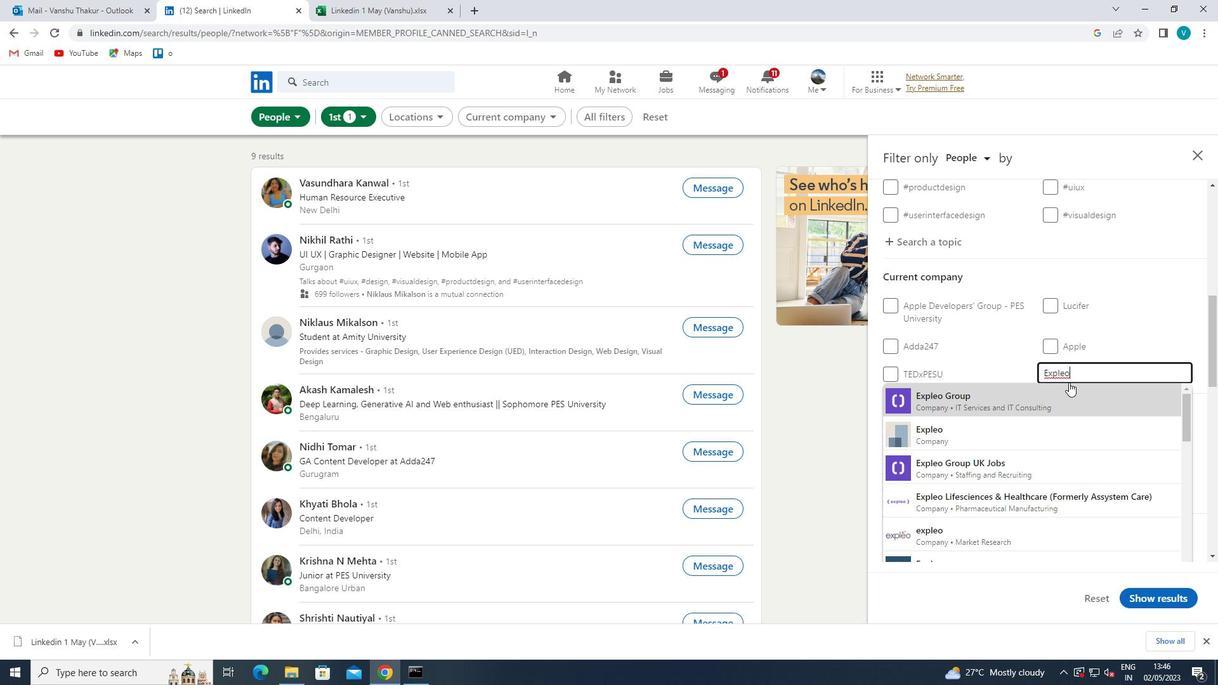 
Action: Mouse pressed left at (1063, 387)
Screenshot: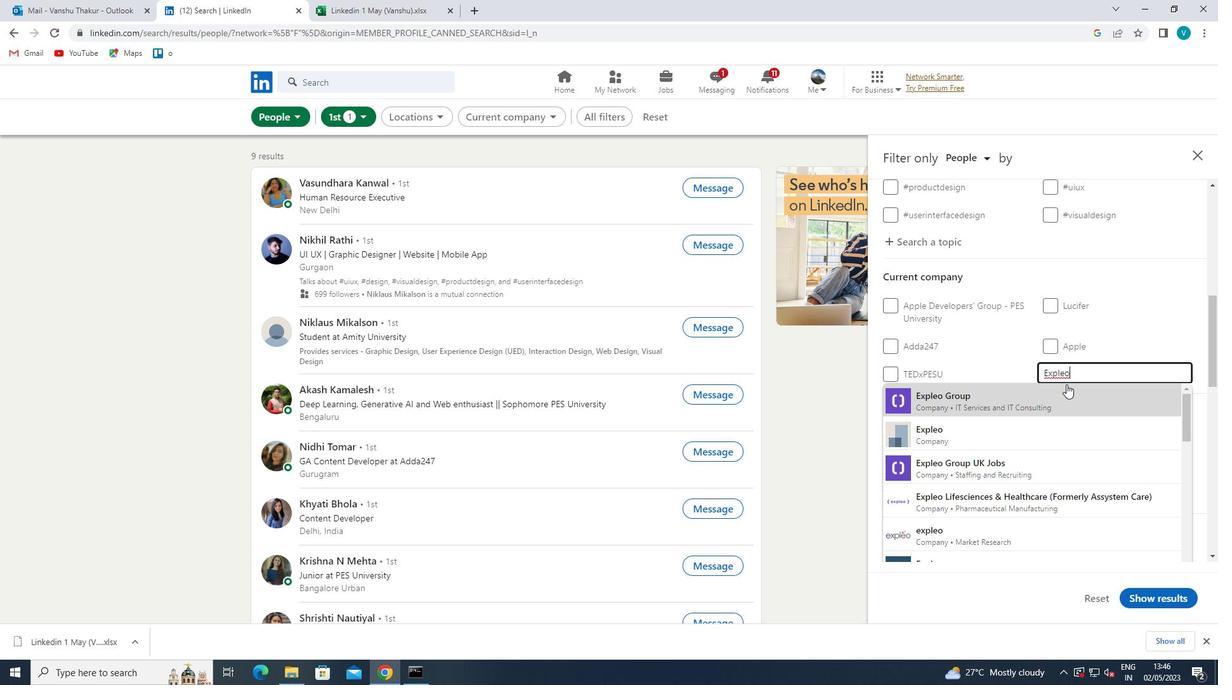 
Action: Mouse moved to (1070, 384)
Screenshot: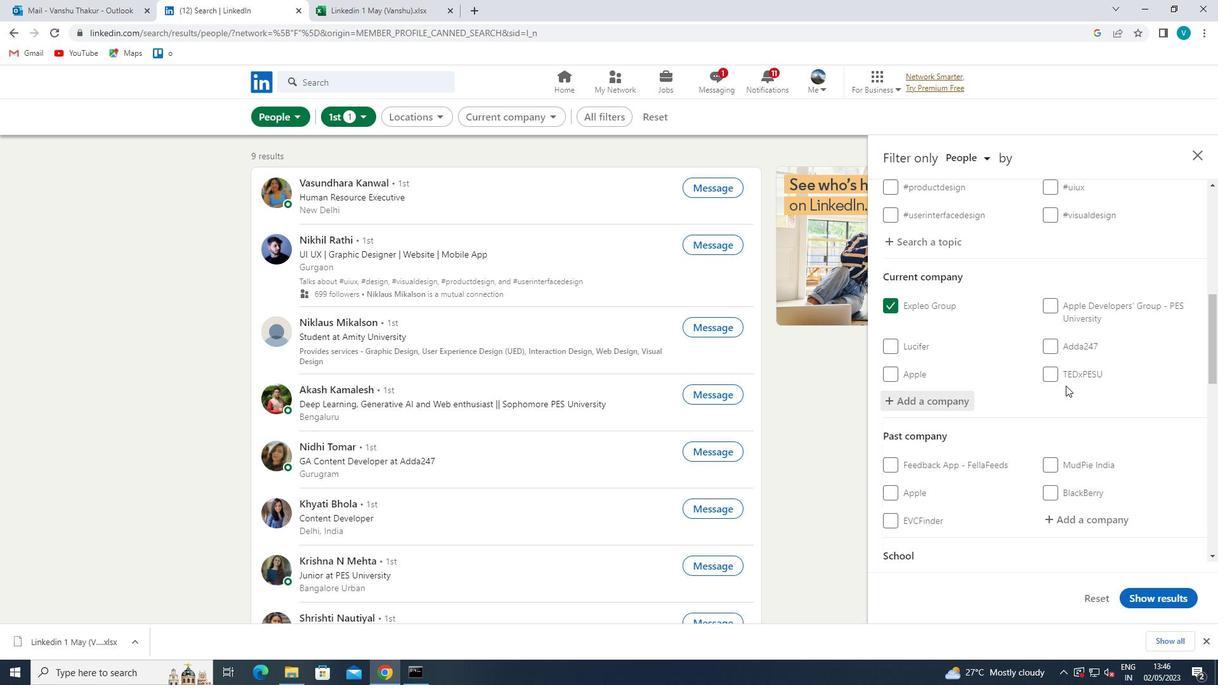 
Action: Mouse scrolled (1070, 383) with delta (0, 0)
Screenshot: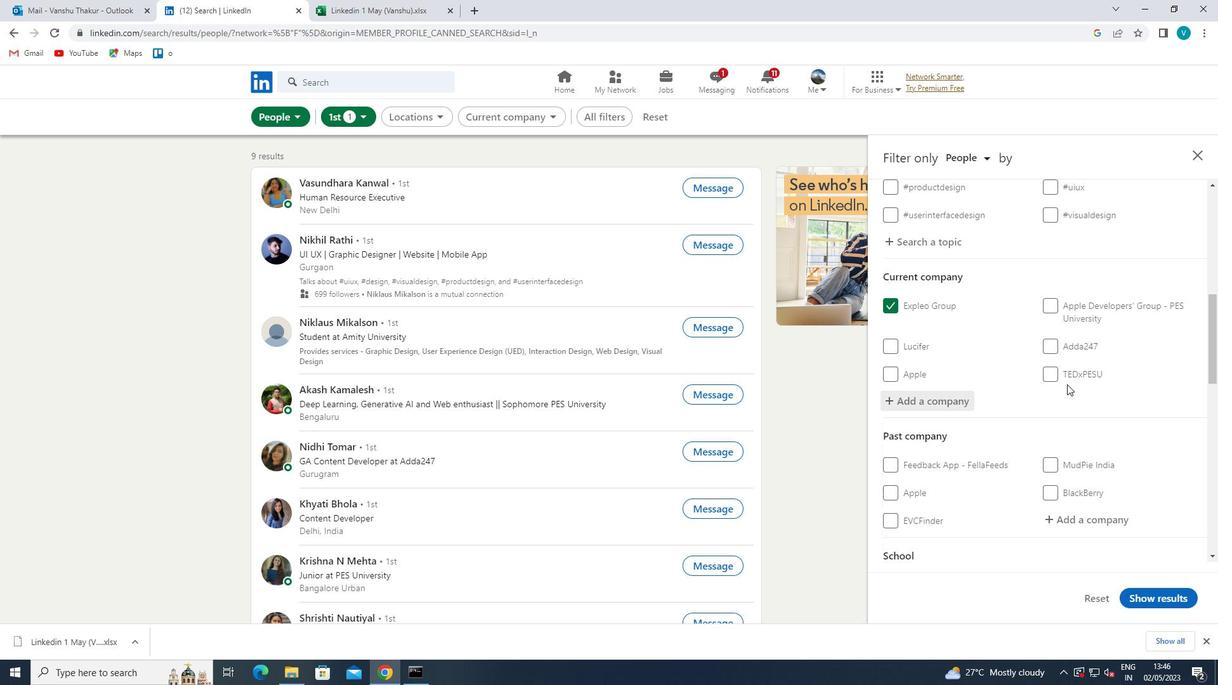 
Action: Mouse scrolled (1070, 383) with delta (0, 0)
Screenshot: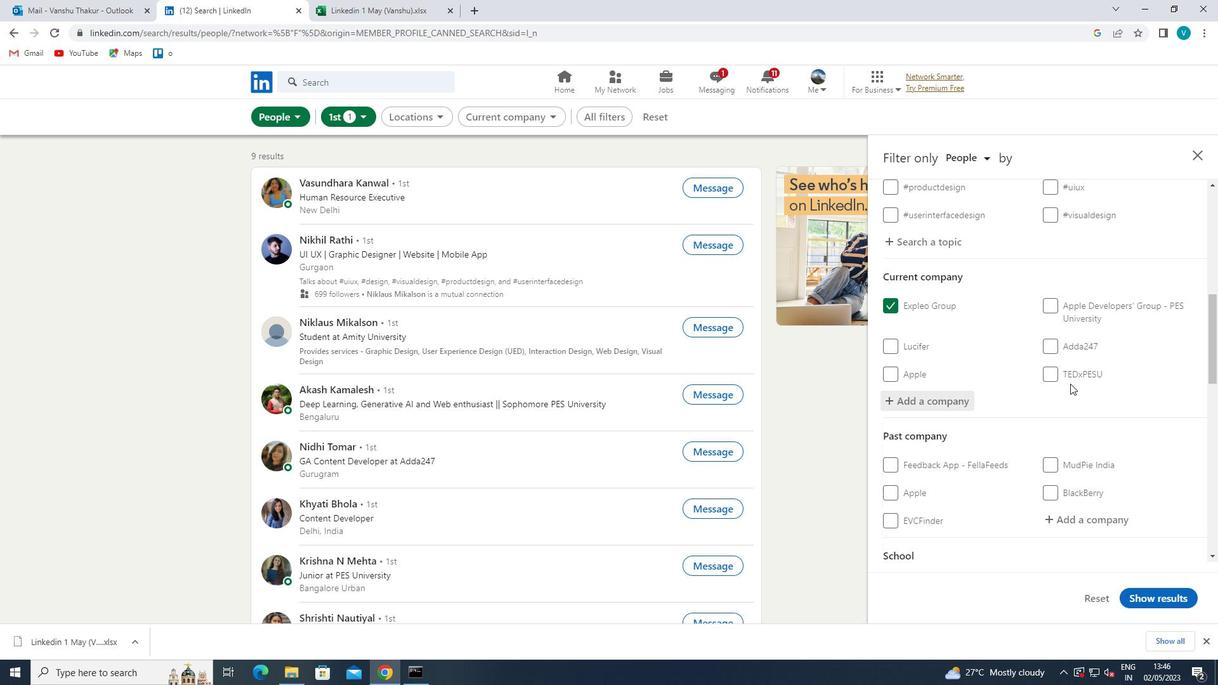 
Action: Mouse scrolled (1070, 383) with delta (0, 0)
Screenshot: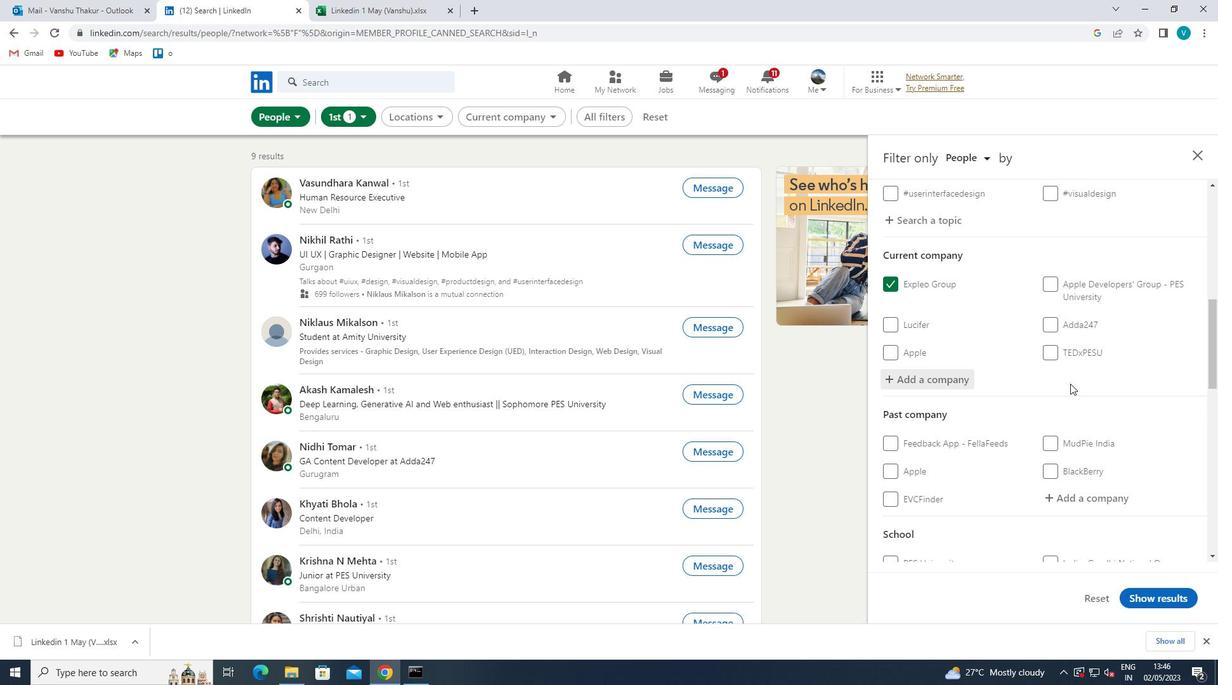 
Action: Mouse scrolled (1070, 383) with delta (0, 0)
Screenshot: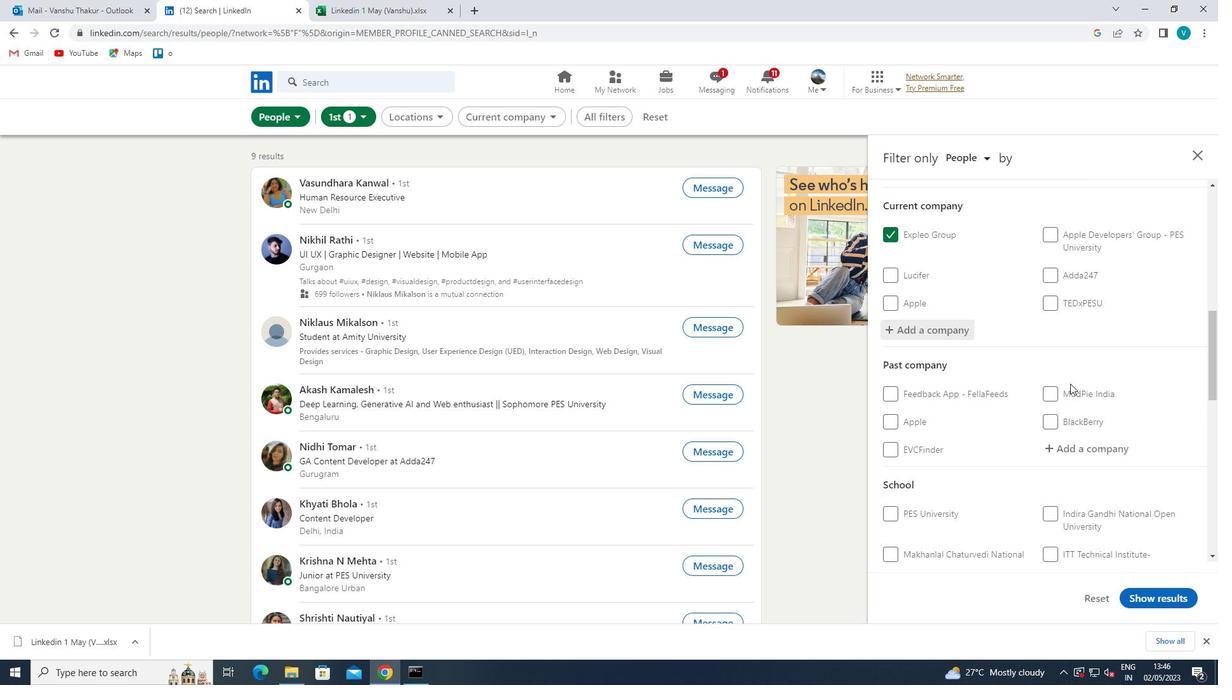 
Action: Mouse moved to (1078, 424)
Screenshot: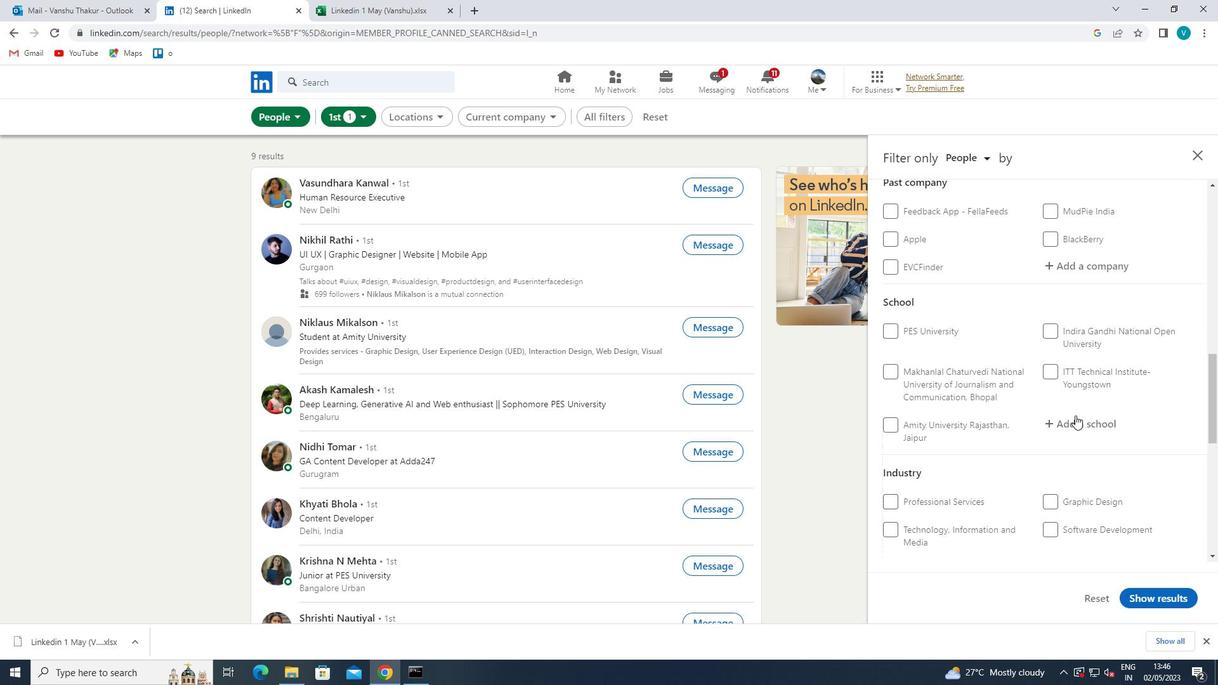 
Action: Mouse pressed left at (1078, 424)
Screenshot: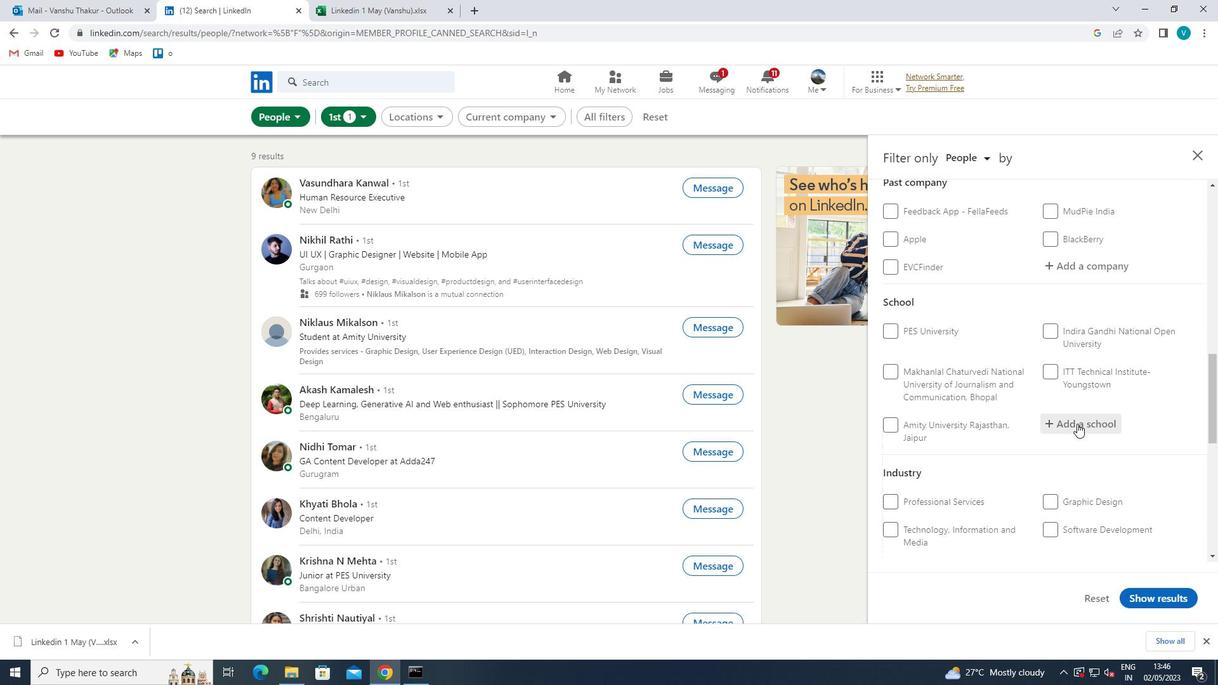 
Action: Mouse moved to (1079, 424)
Screenshot: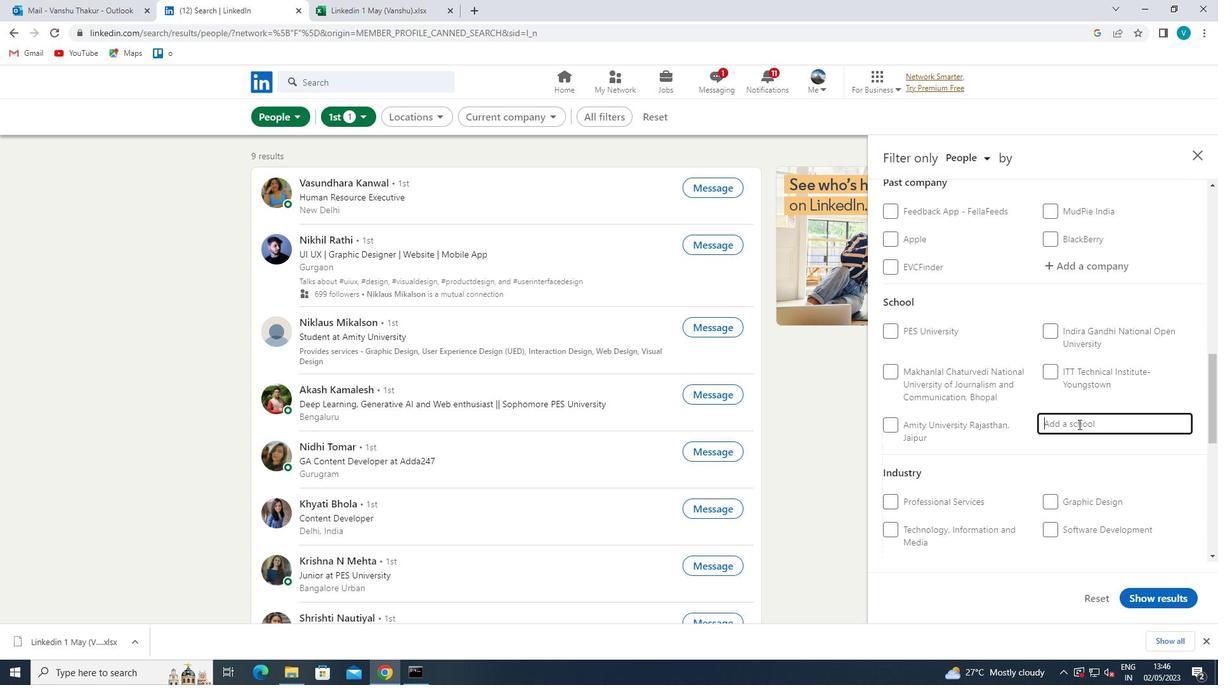 
Action: Key pressed <Key.shift>MASAI
Screenshot: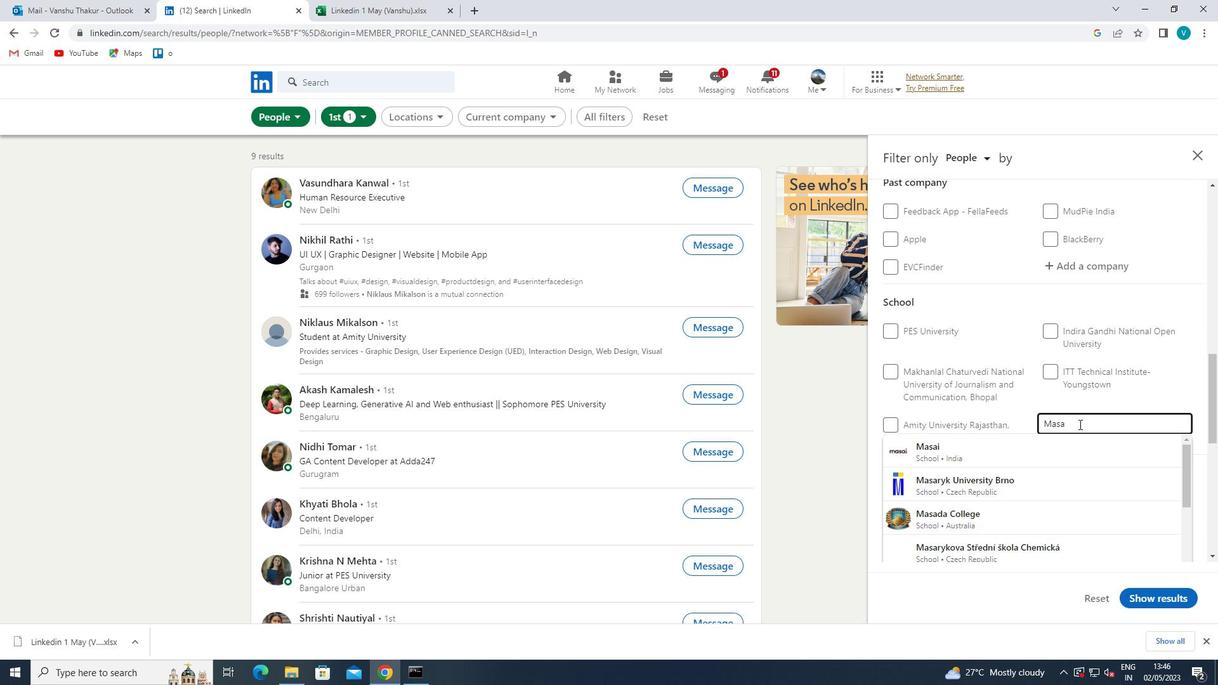 
Action: Mouse moved to (1005, 446)
Screenshot: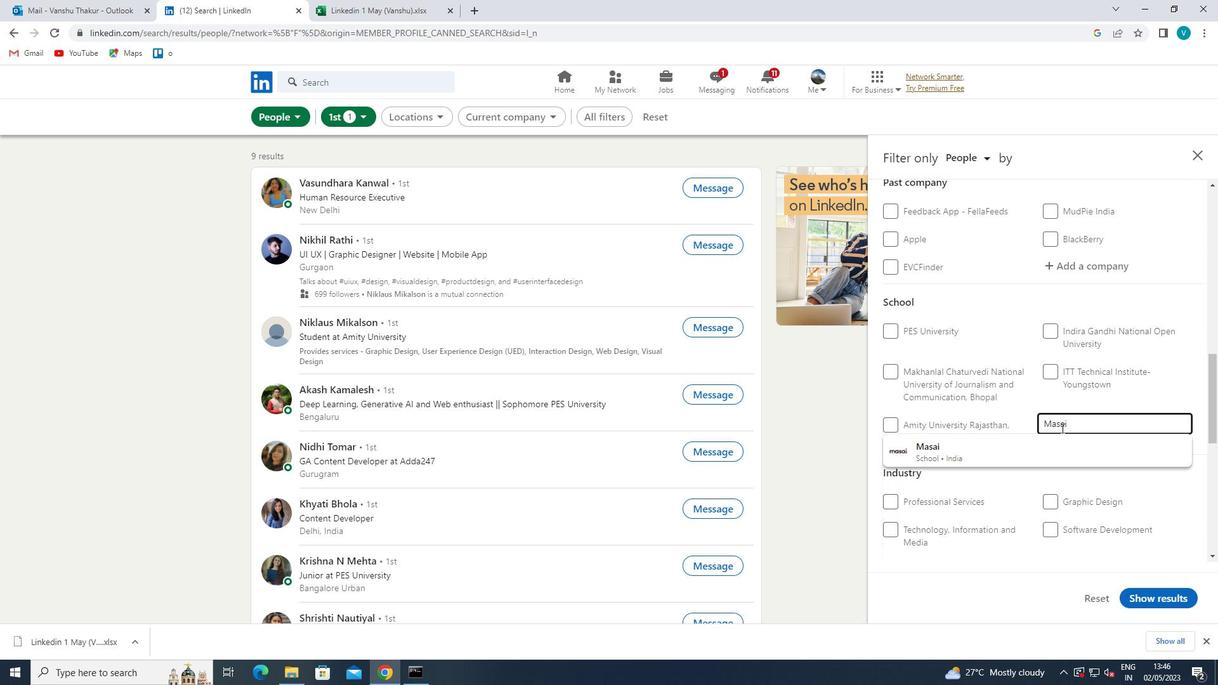 
Action: Mouse pressed left at (1005, 446)
Screenshot: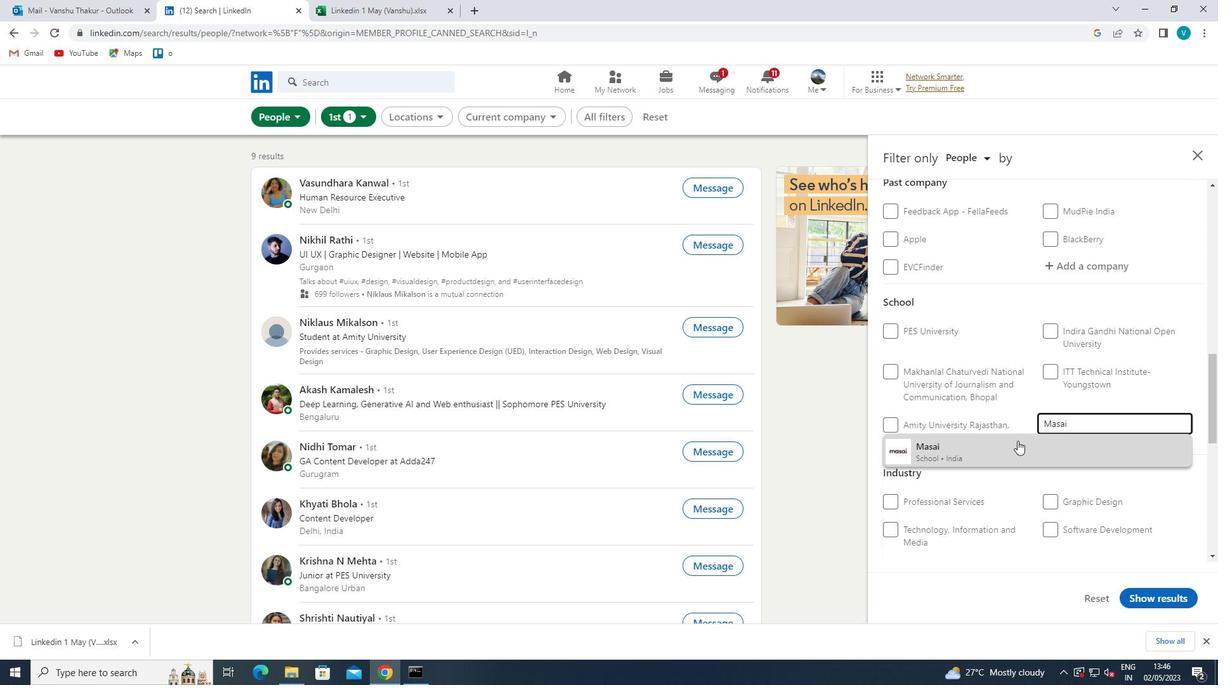 
Action: Mouse moved to (887, 373)
Screenshot: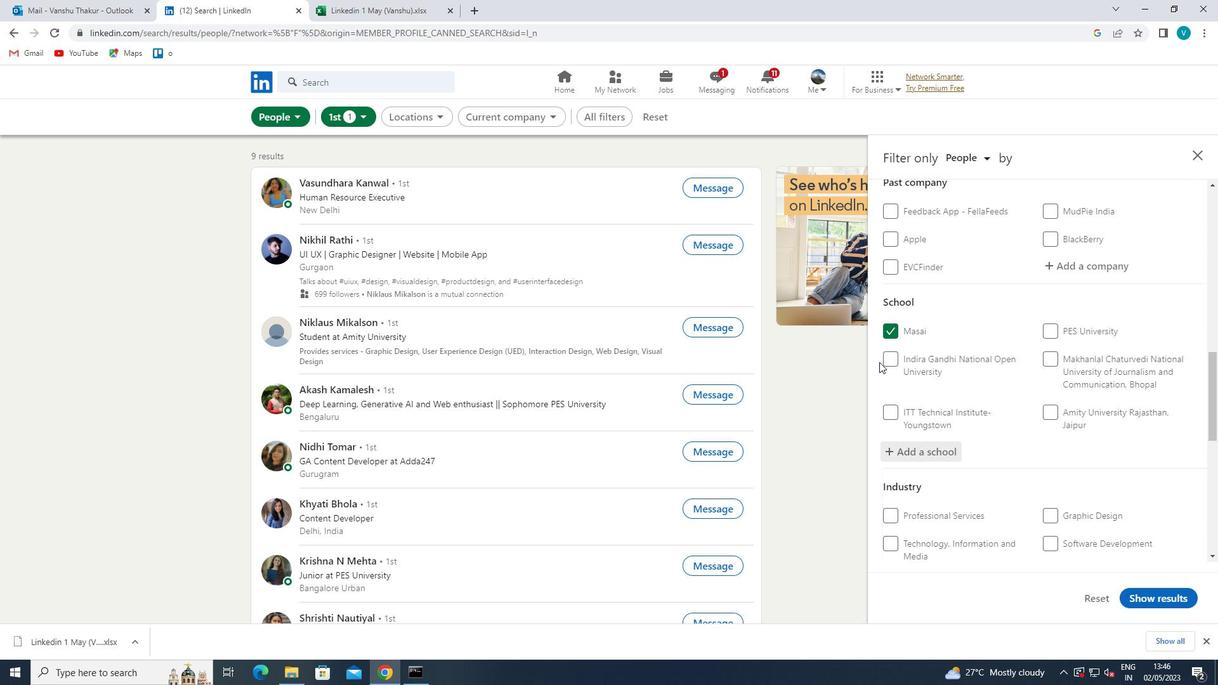 
Action: Mouse scrolled (887, 372) with delta (0, 0)
Screenshot: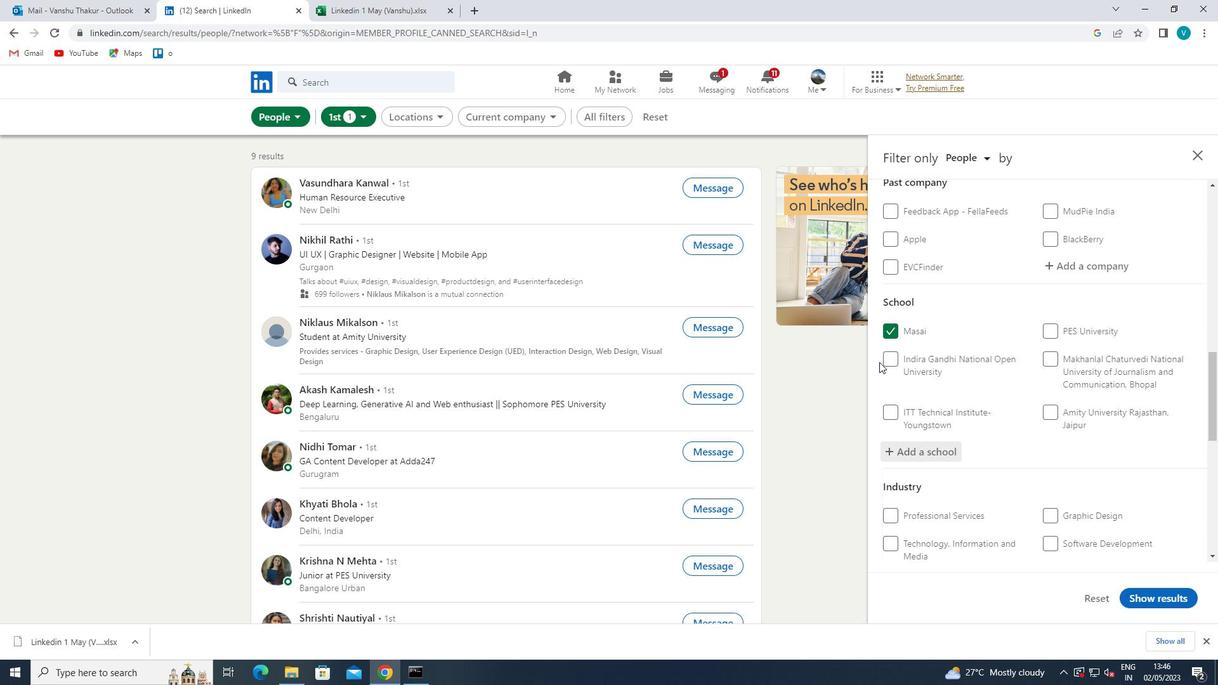 
Action: Mouse moved to (890, 380)
Screenshot: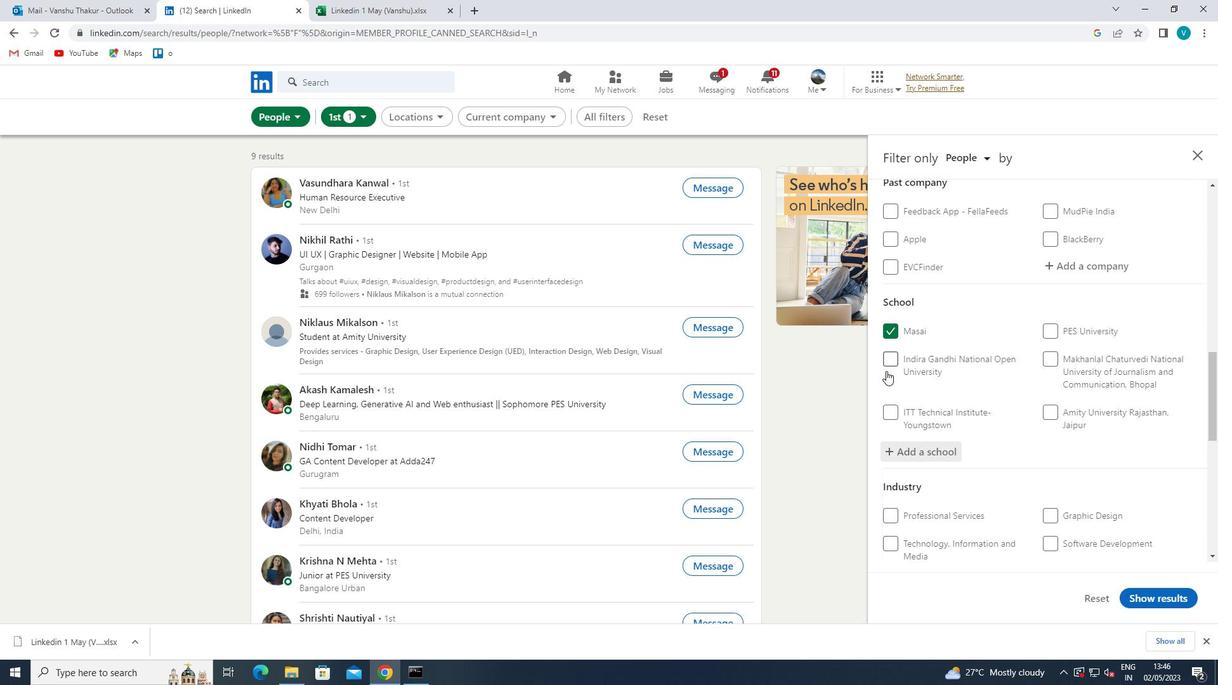 
Action: Mouse scrolled (890, 379) with delta (0, 0)
Screenshot: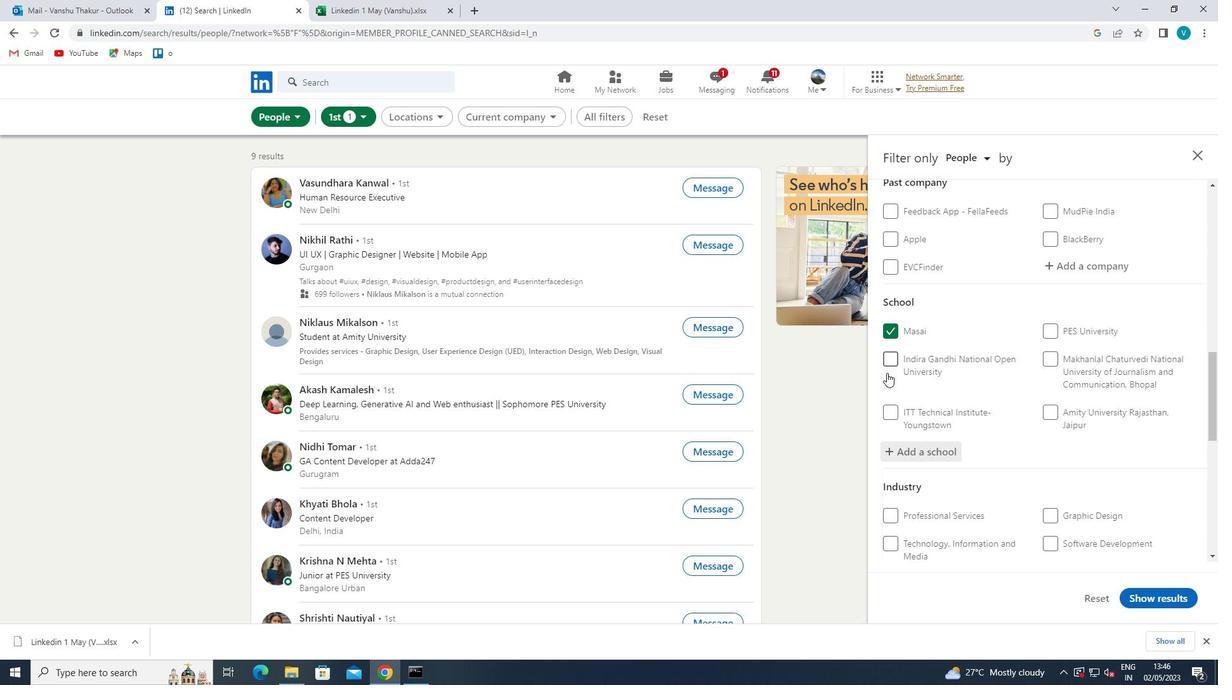 
Action: Mouse moved to (893, 388)
Screenshot: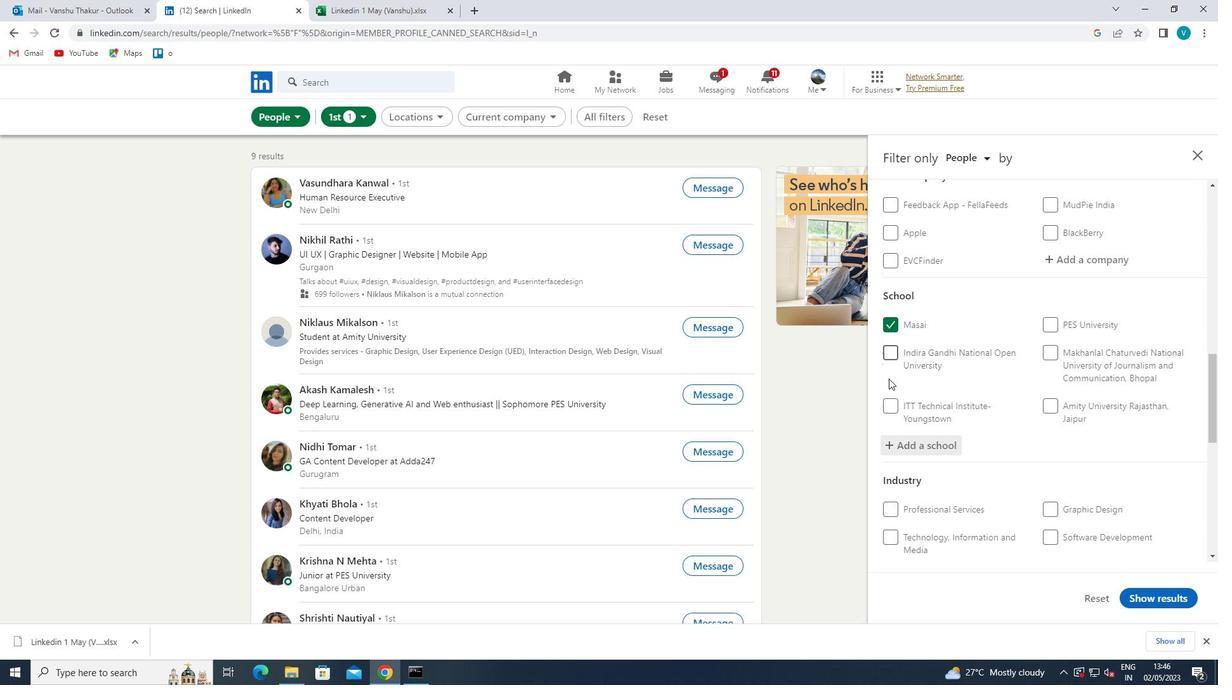 
Action: Mouse scrolled (893, 387) with delta (0, 0)
Screenshot: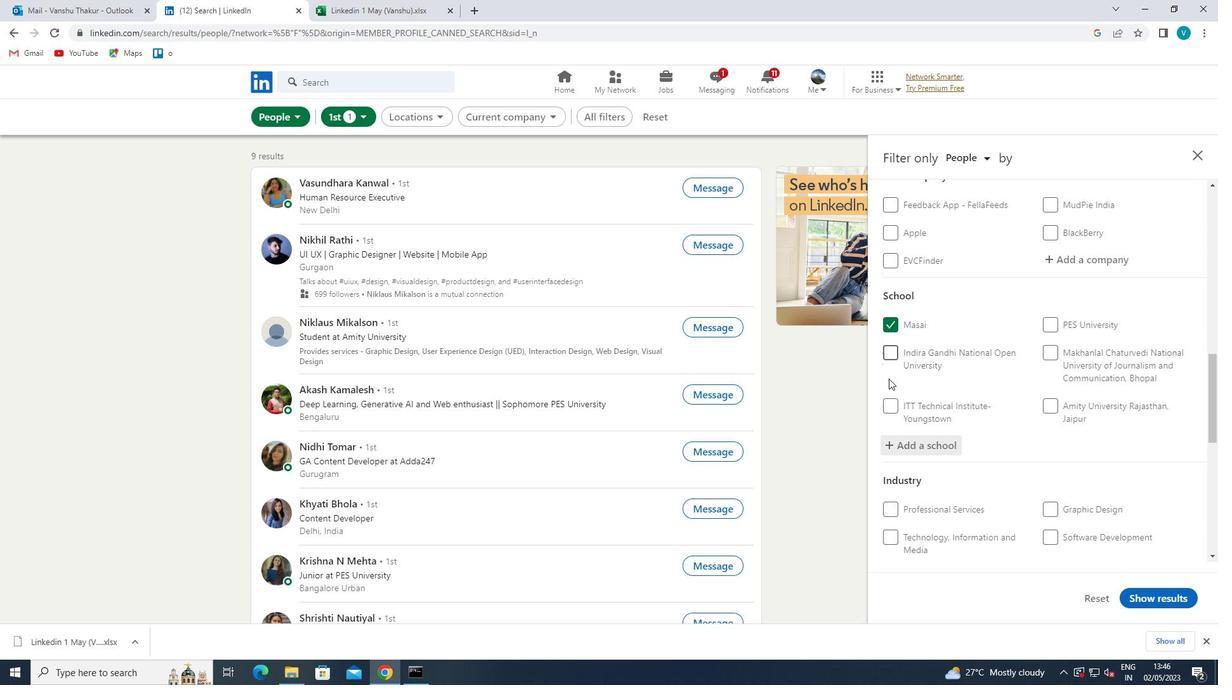 
Action: Mouse moved to (1086, 390)
Screenshot: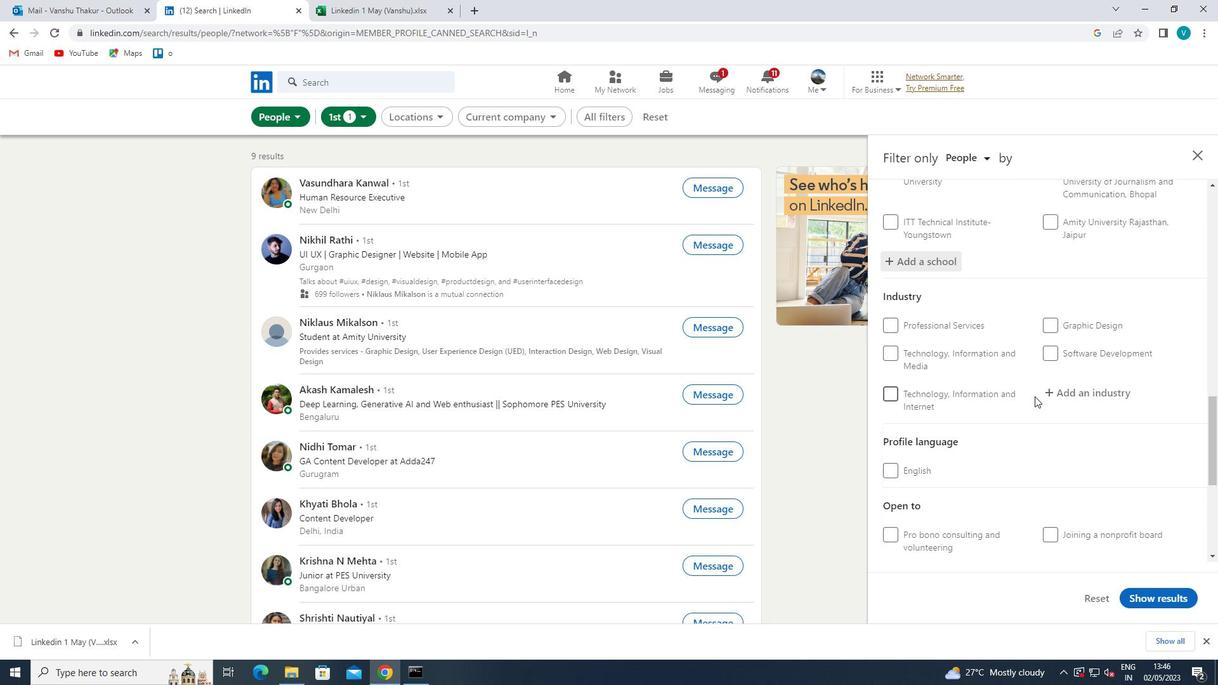
Action: Mouse pressed left at (1086, 390)
Screenshot: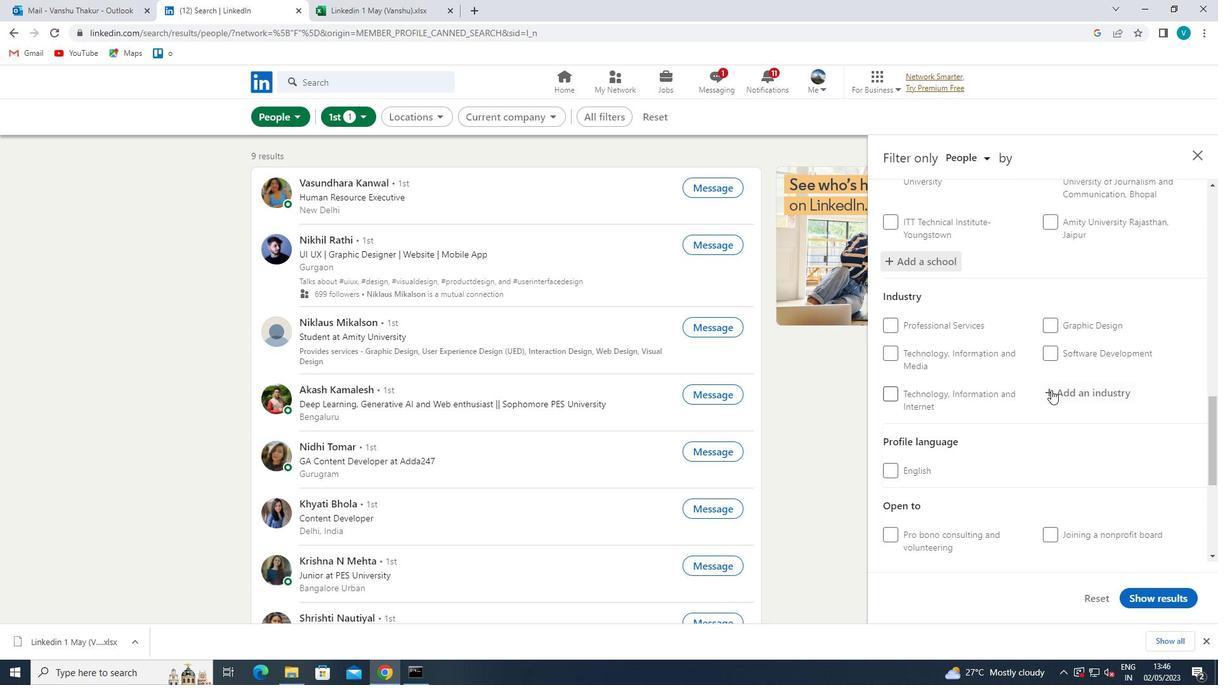 
Action: Key pressed <Key.shift>SPORTS
Screenshot: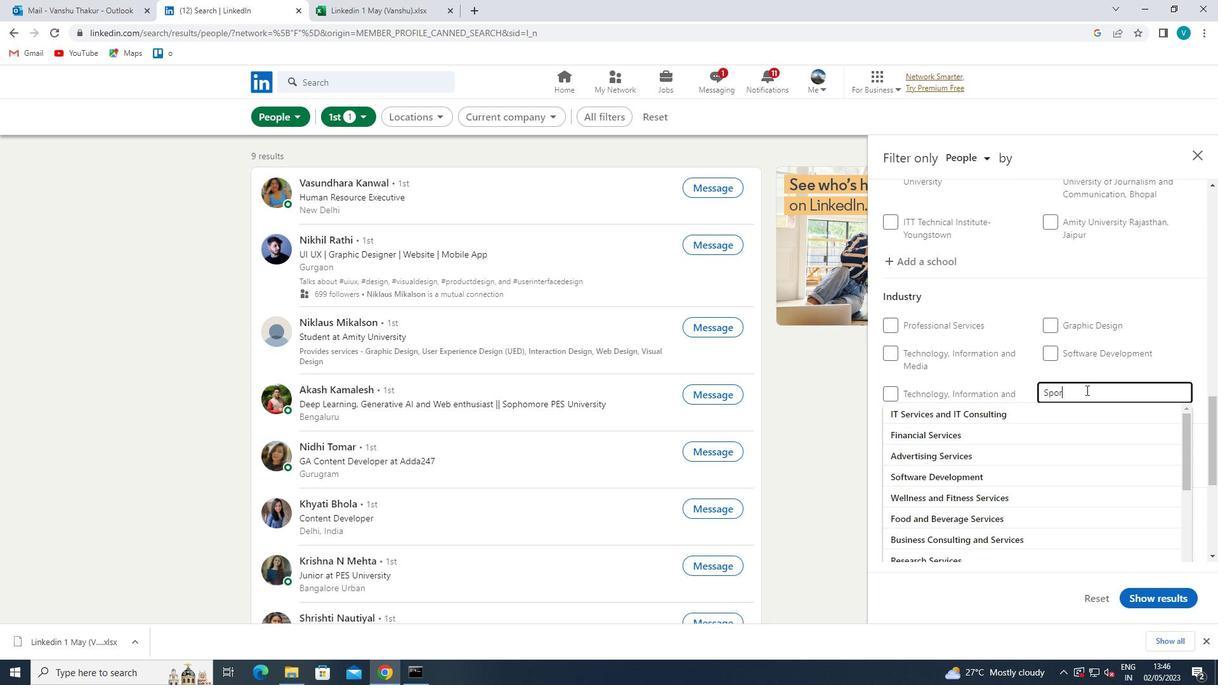 
Action: Mouse moved to (1056, 472)
Screenshot: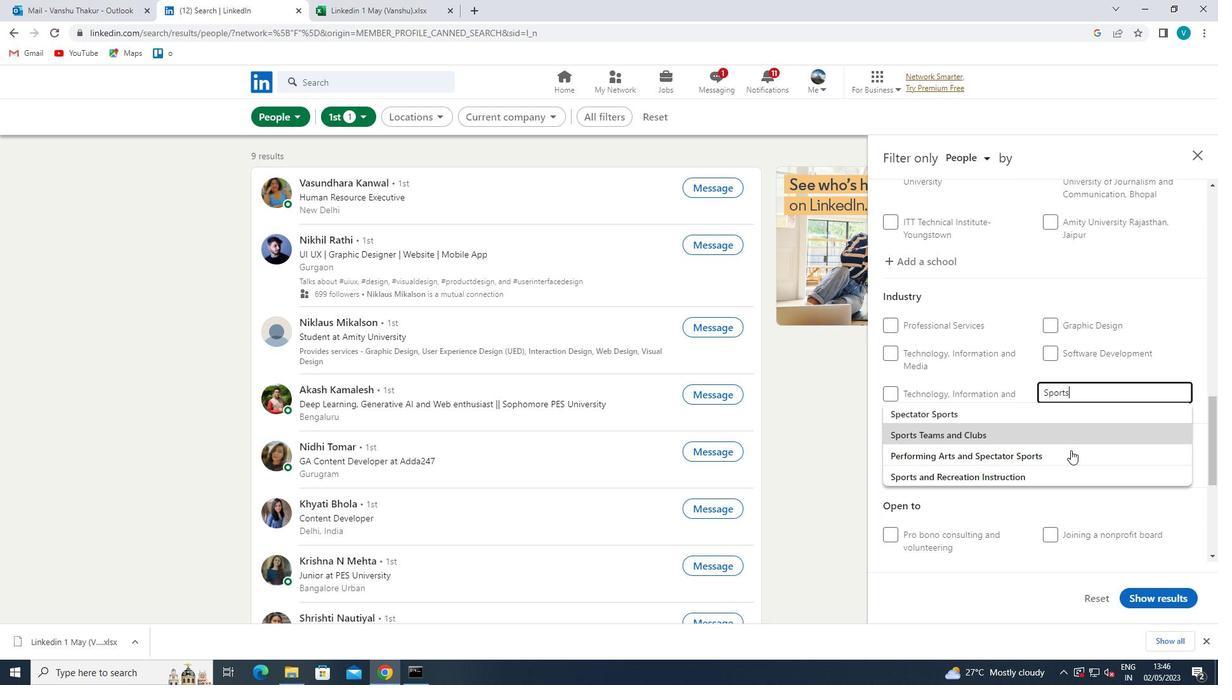 
Action: Mouse pressed left at (1056, 472)
Screenshot: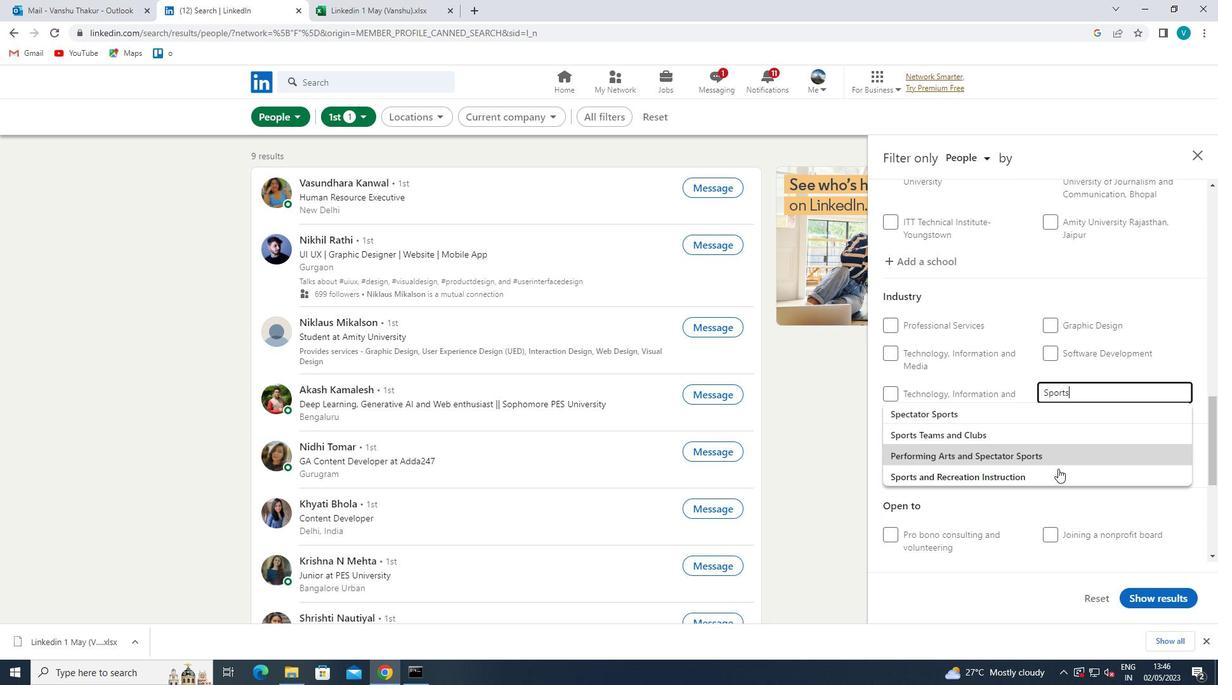 
Action: Mouse scrolled (1056, 471) with delta (0, 0)
Screenshot: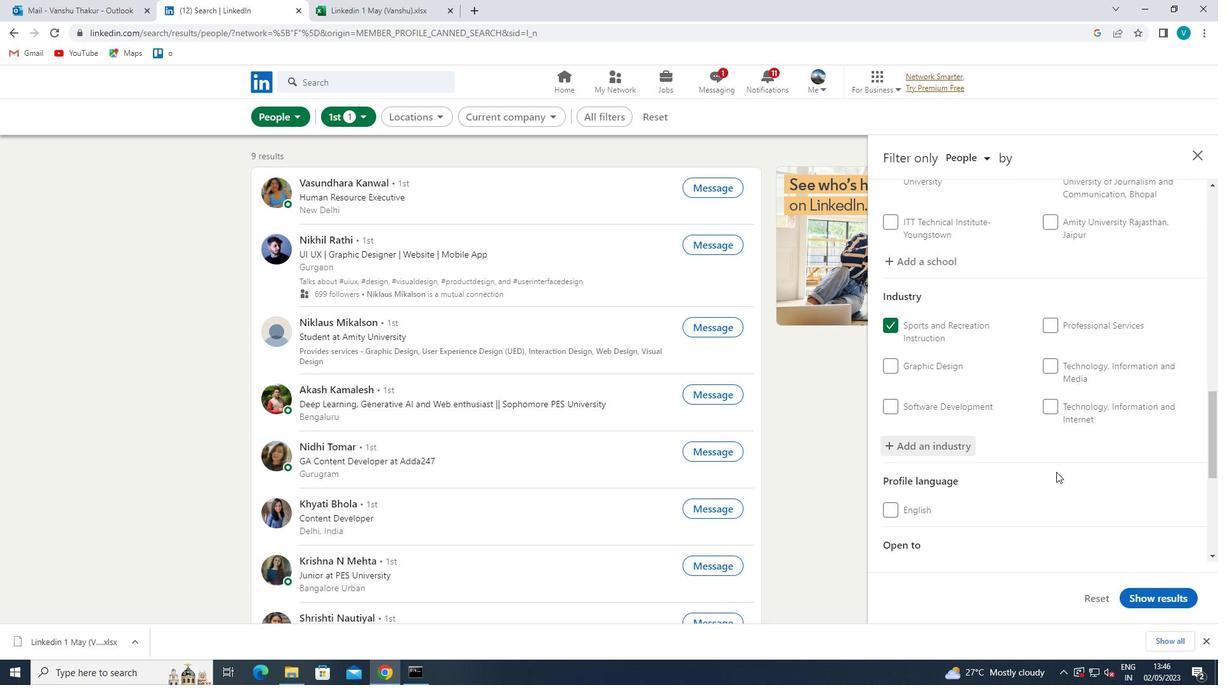 
Action: Mouse scrolled (1056, 471) with delta (0, 0)
Screenshot: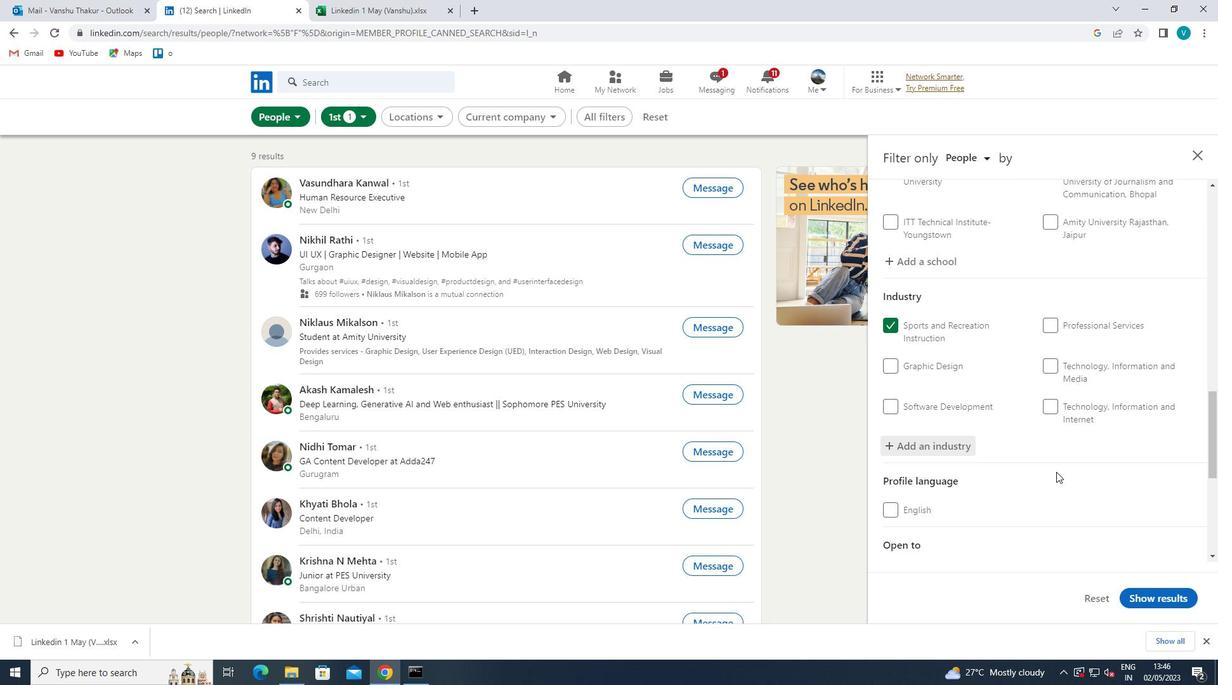 
Action: Mouse scrolled (1056, 471) with delta (0, 0)
Screenshot: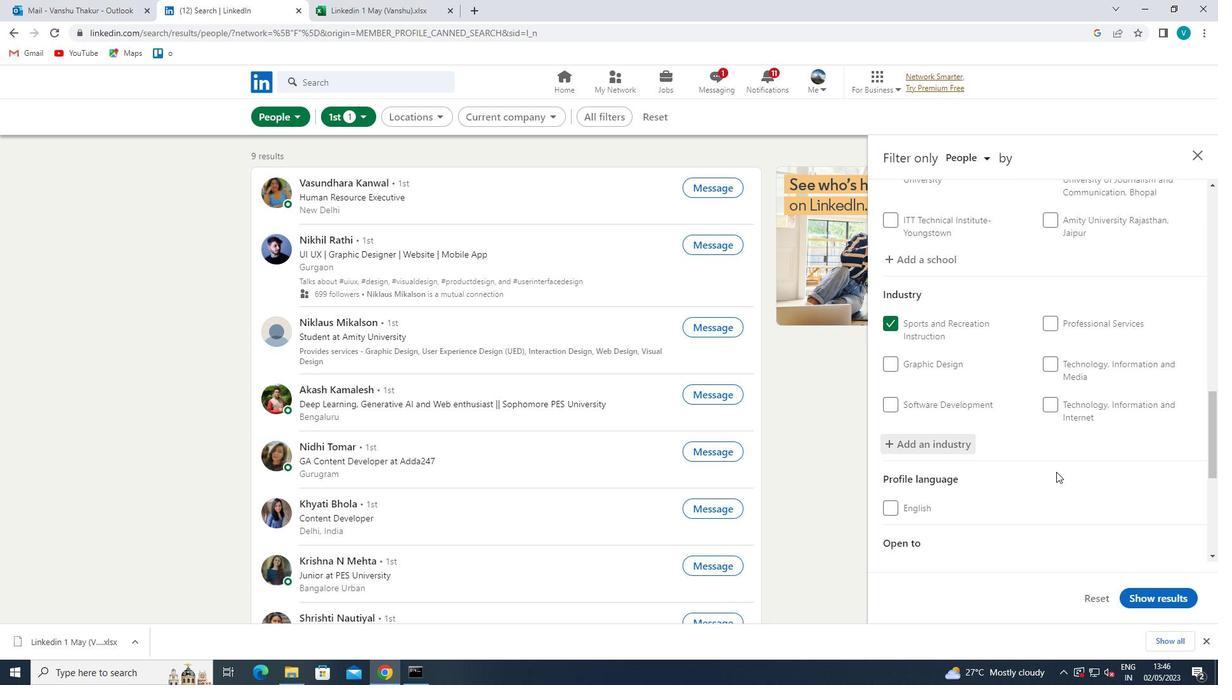 
Action: Mouse scrolled (1056, 471) with delta (0, 0)
Screenshot: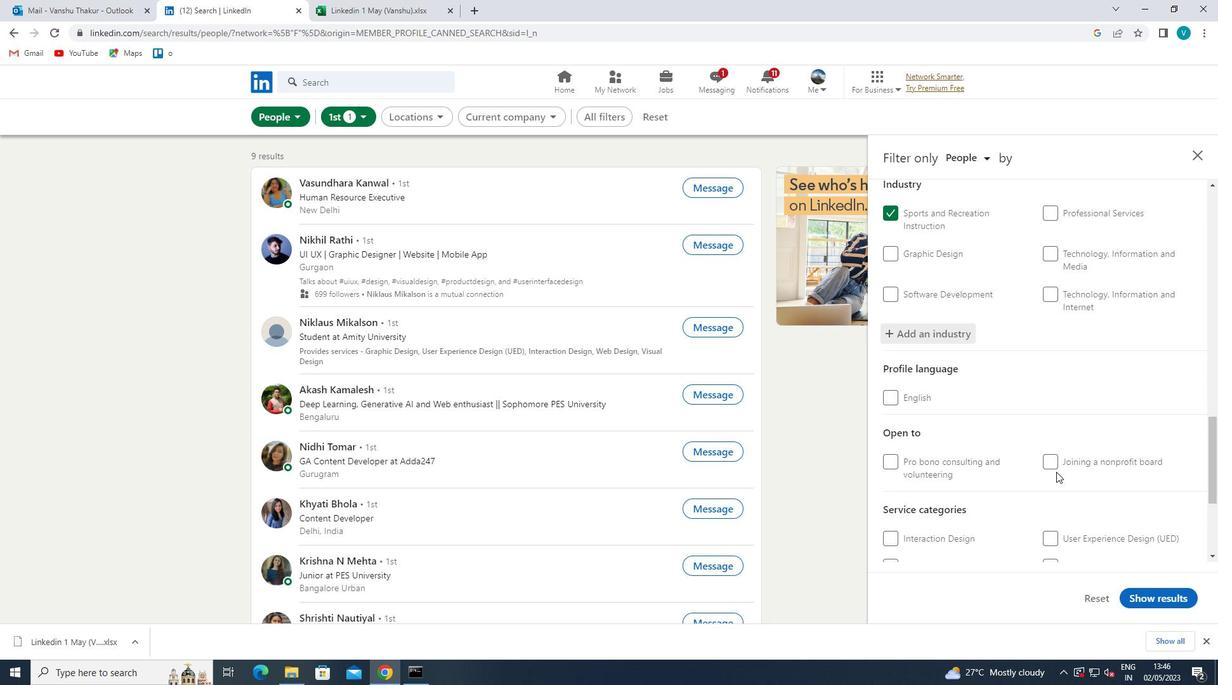 
Action: Mouse moved to (1089, 446)
Screenshot: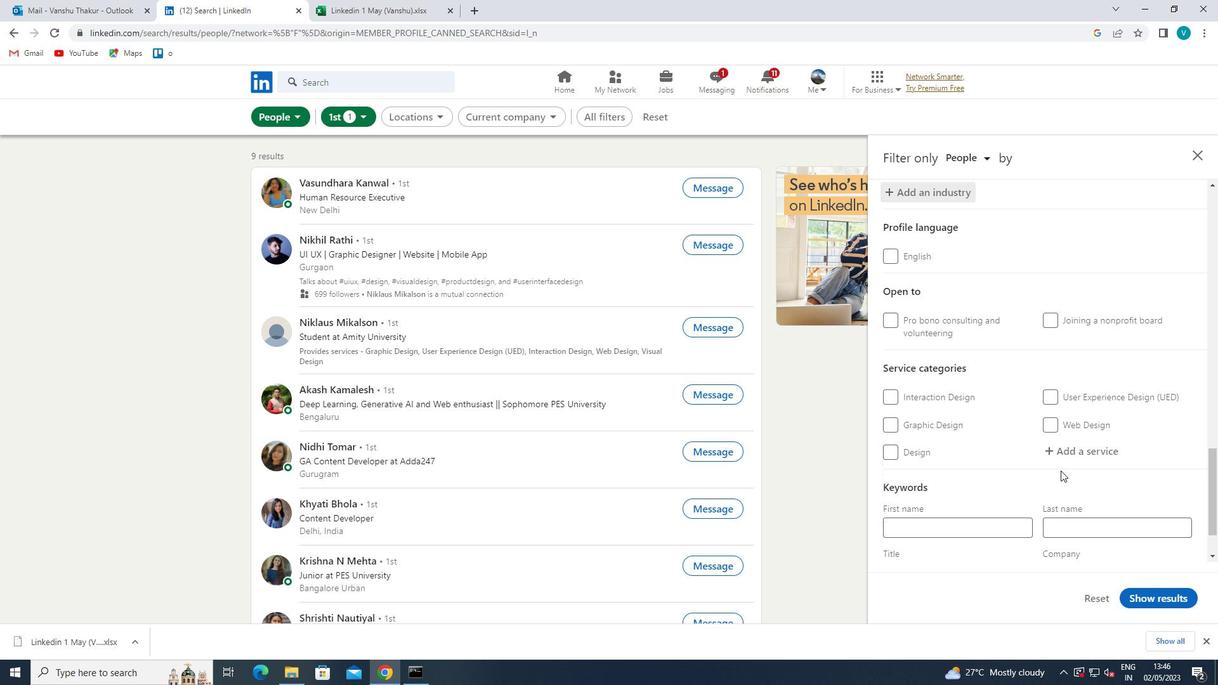 
Action: Mouse pressed left at (1089, 446)
Screenshot: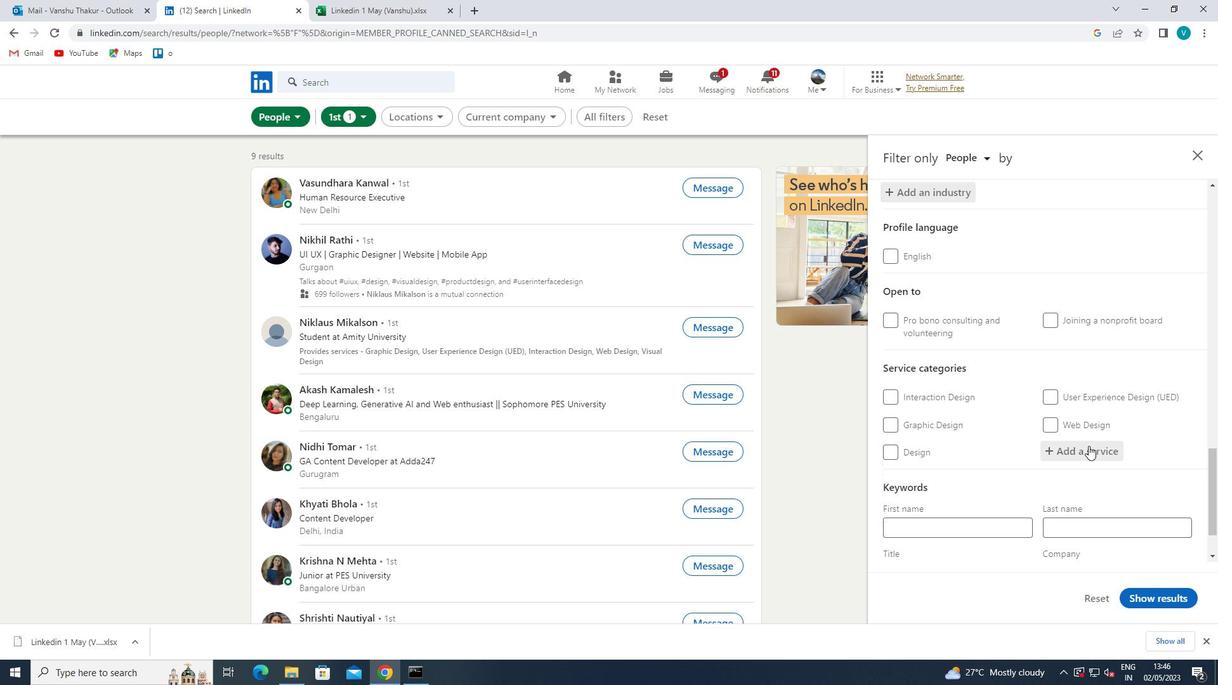
Action: Key pressed <Key.shift>TRADE<Key.space>
Screenshot: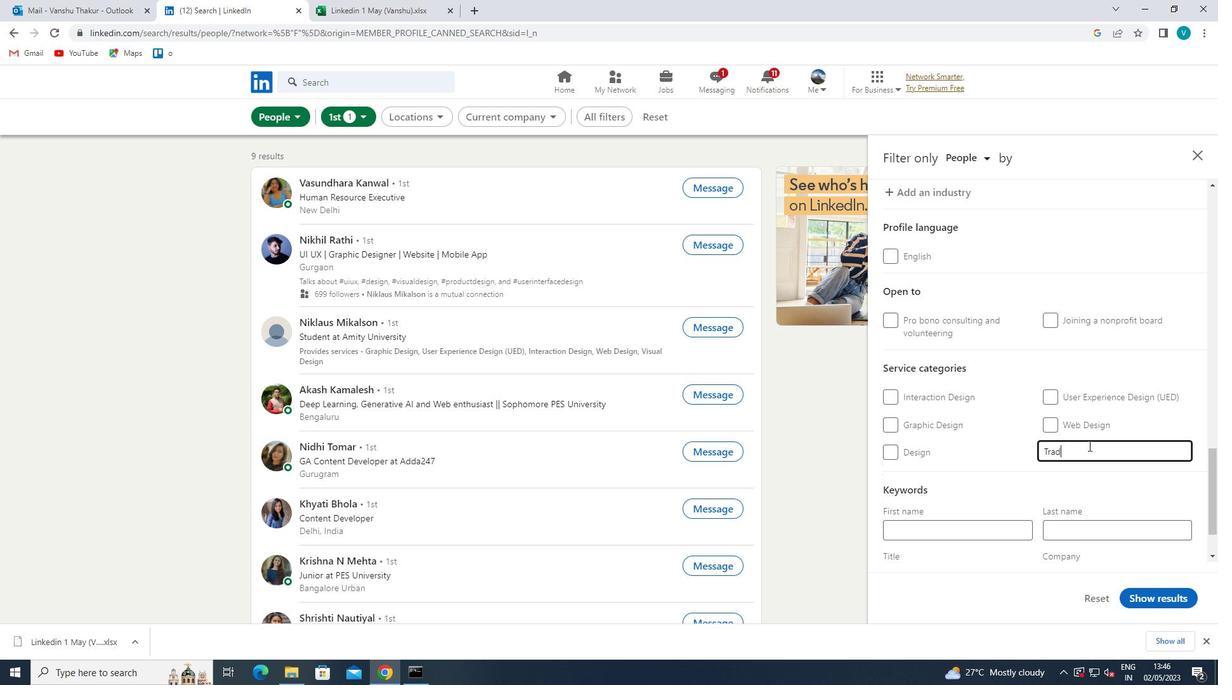 
Action: Mouse moved to (1063, 463)
Screenshot: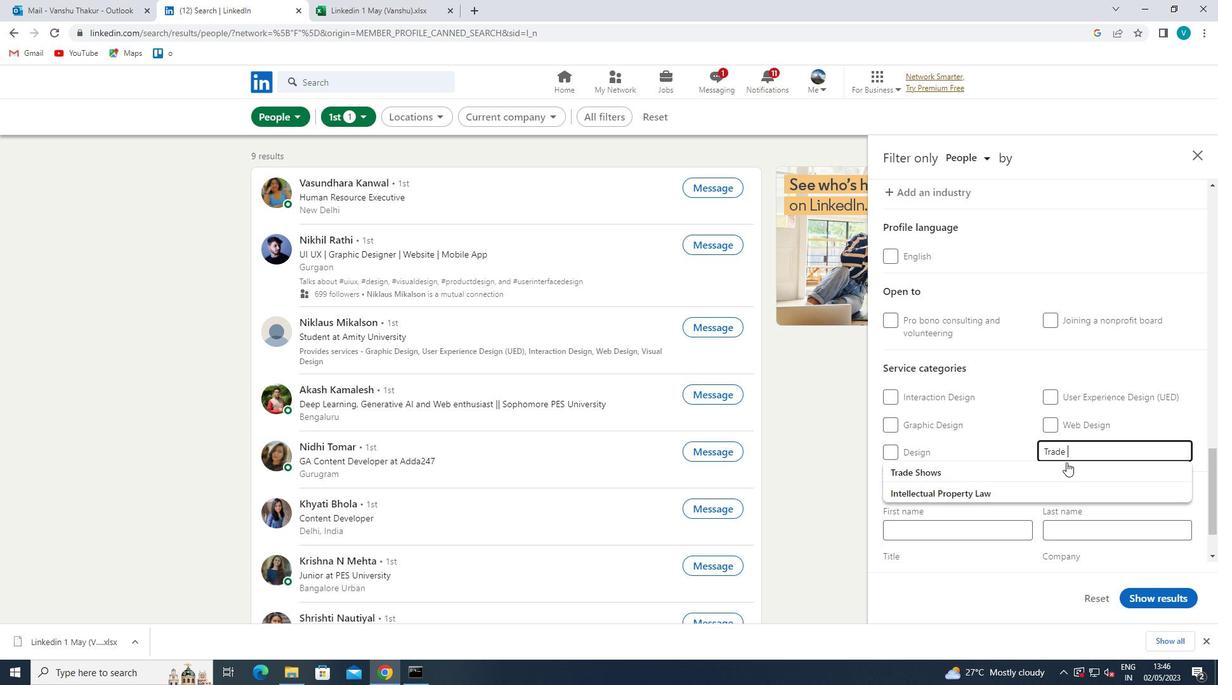
Action: Mouse pressed left at (1063, 463)
Screenshot: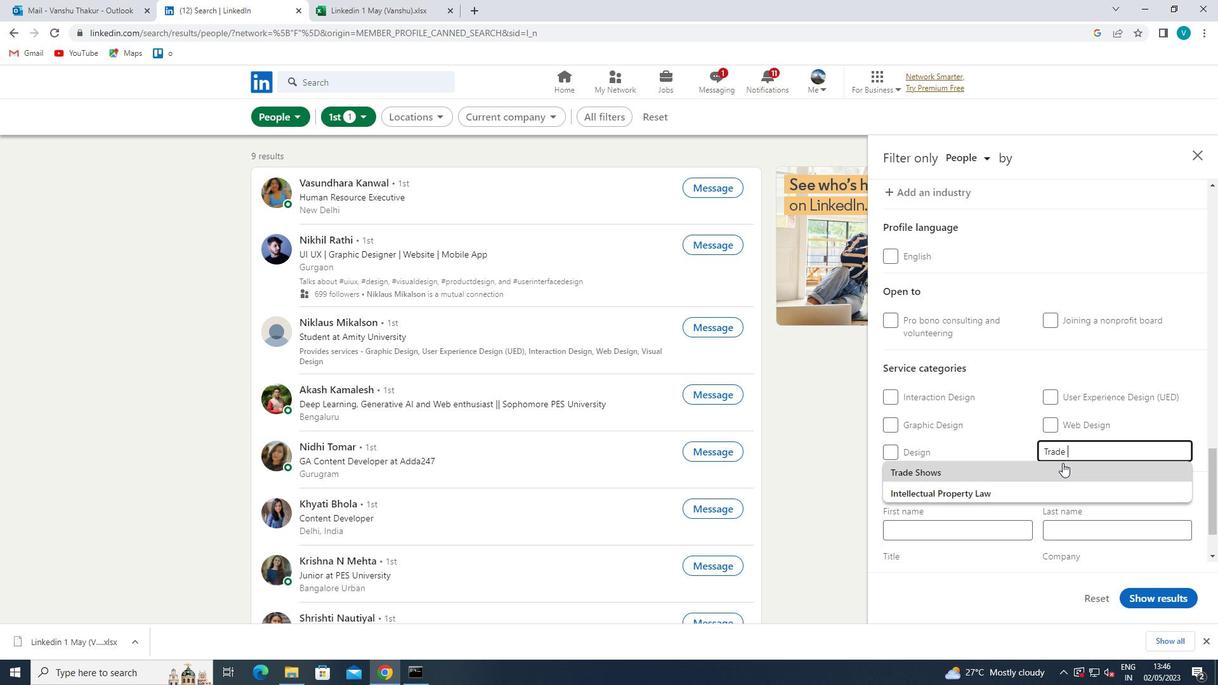 
Action: Mouse moved to (1040, 455)
Screenshot: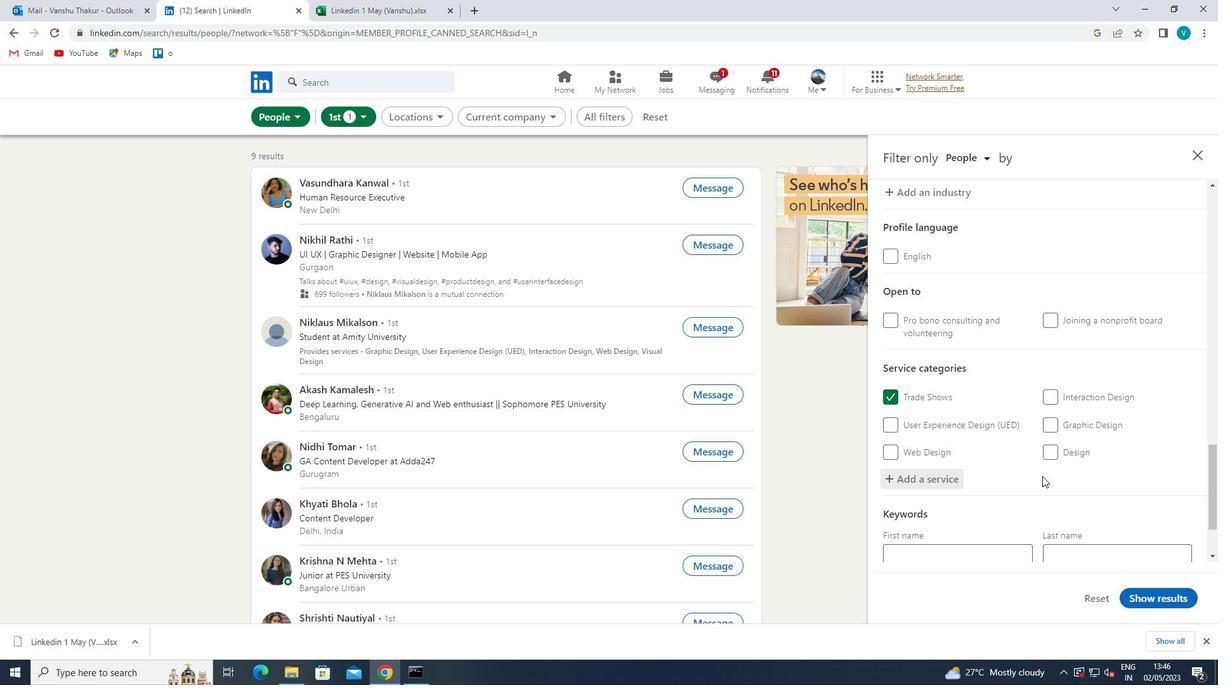 
Action: Mouse scrolled (1040, 455) with delta (0, 0)
Screenshot: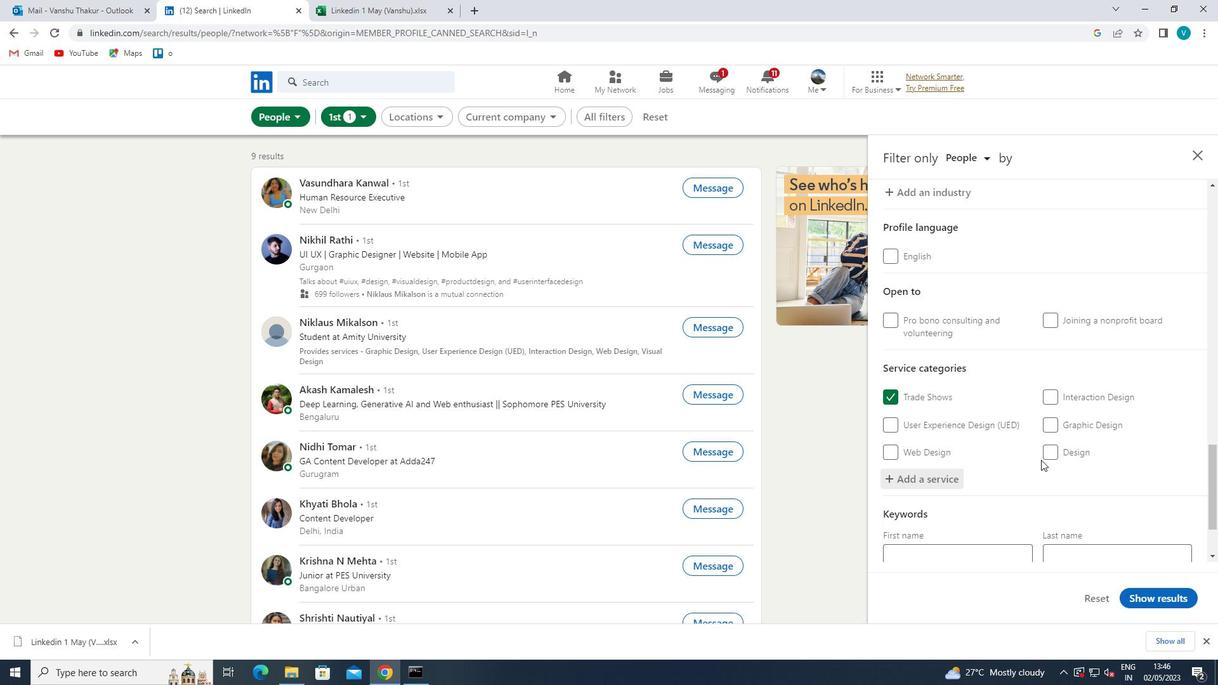 
Action: Mouse scrolled (1040, 455) with delta (0, 0)
Screenshot: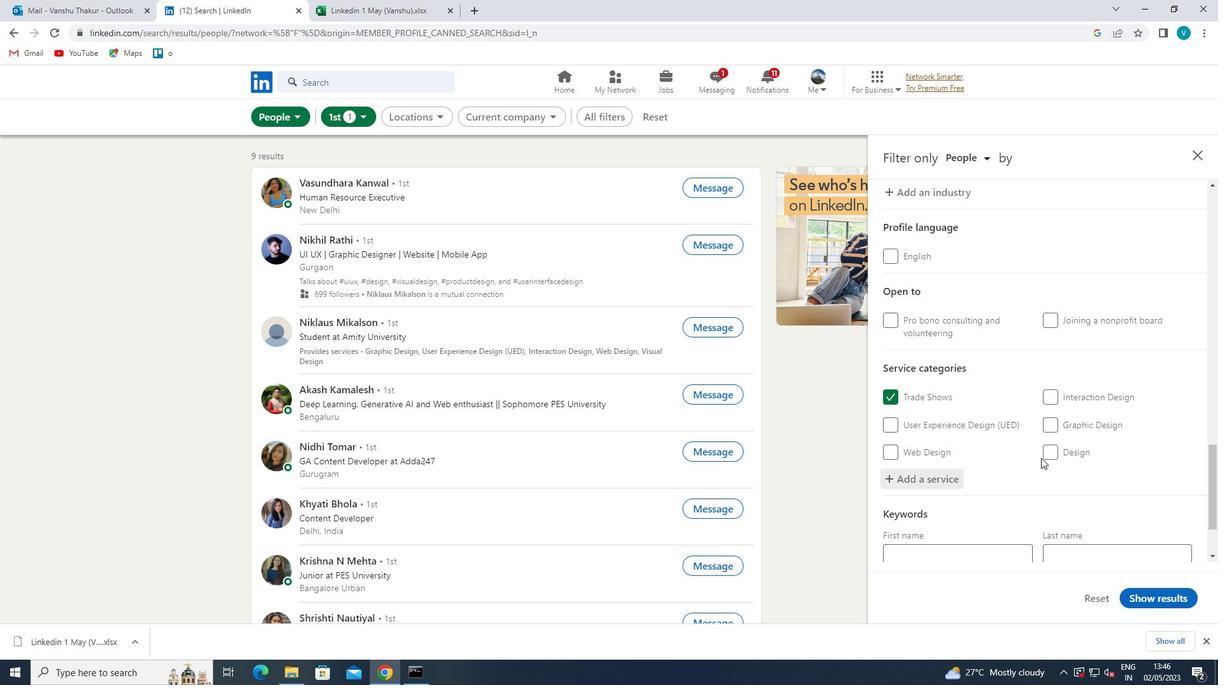 
Action: Mouse moved to (993, 509)
Screenshot: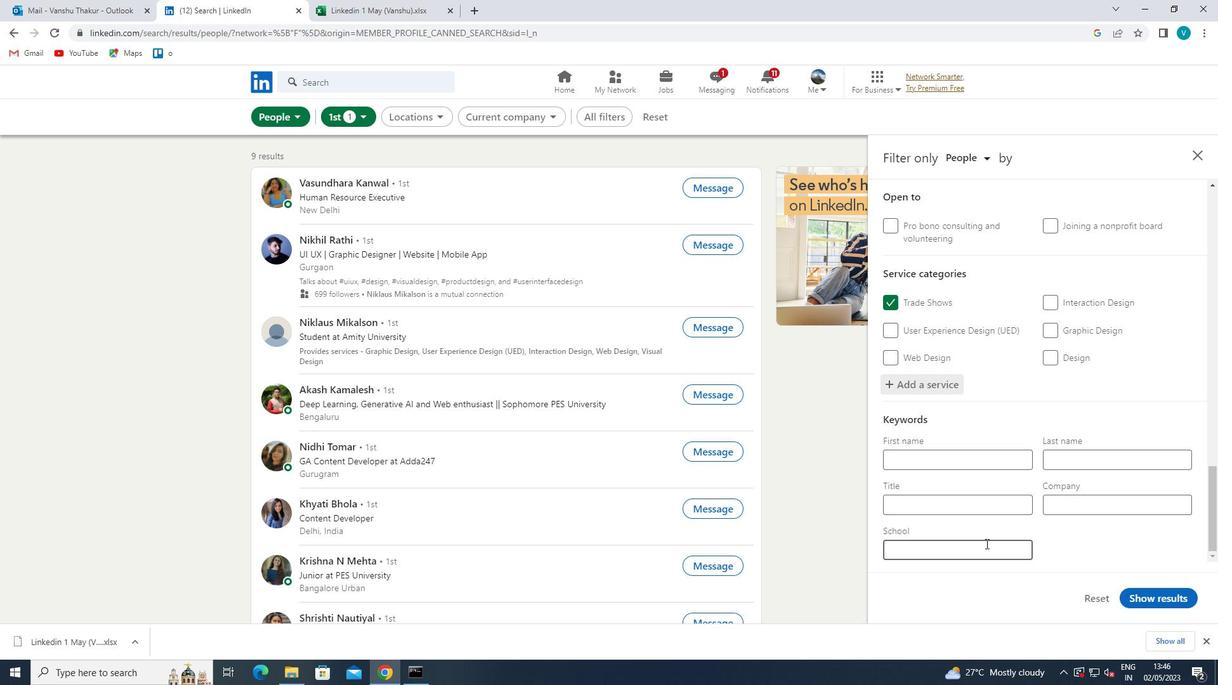 
Action: Mouse pressed left at (993, 509)
Screenshot: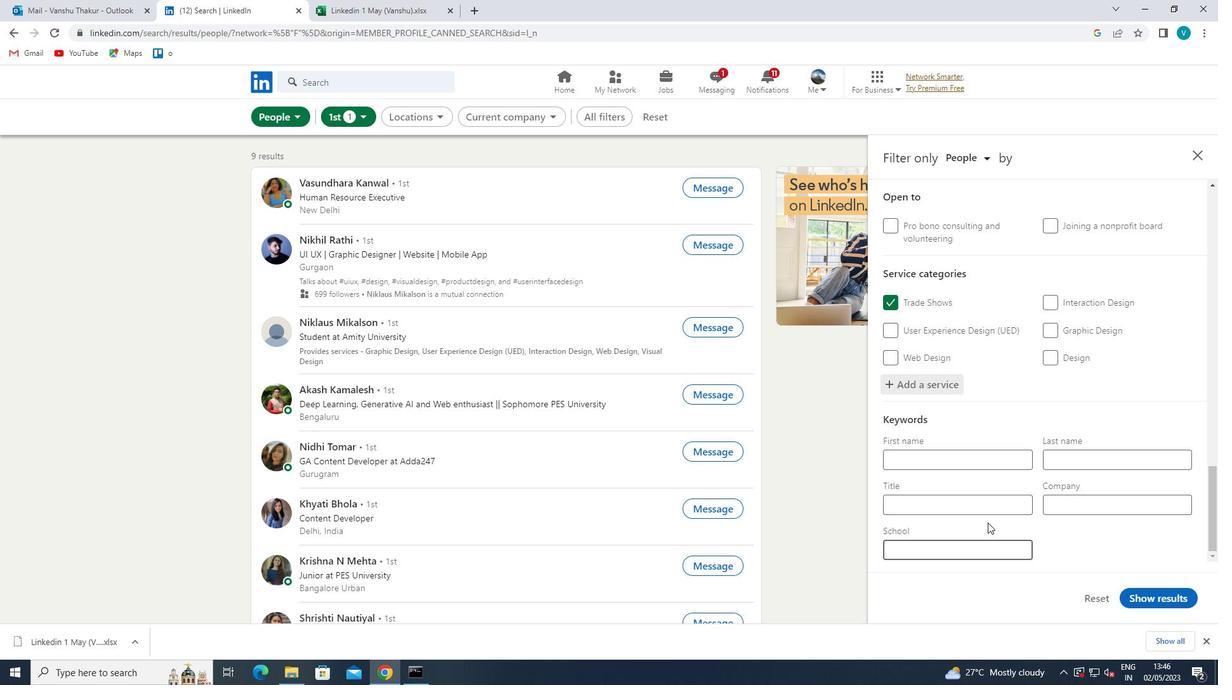 
Action: Mouse moved to (998, 506)
Screenshot: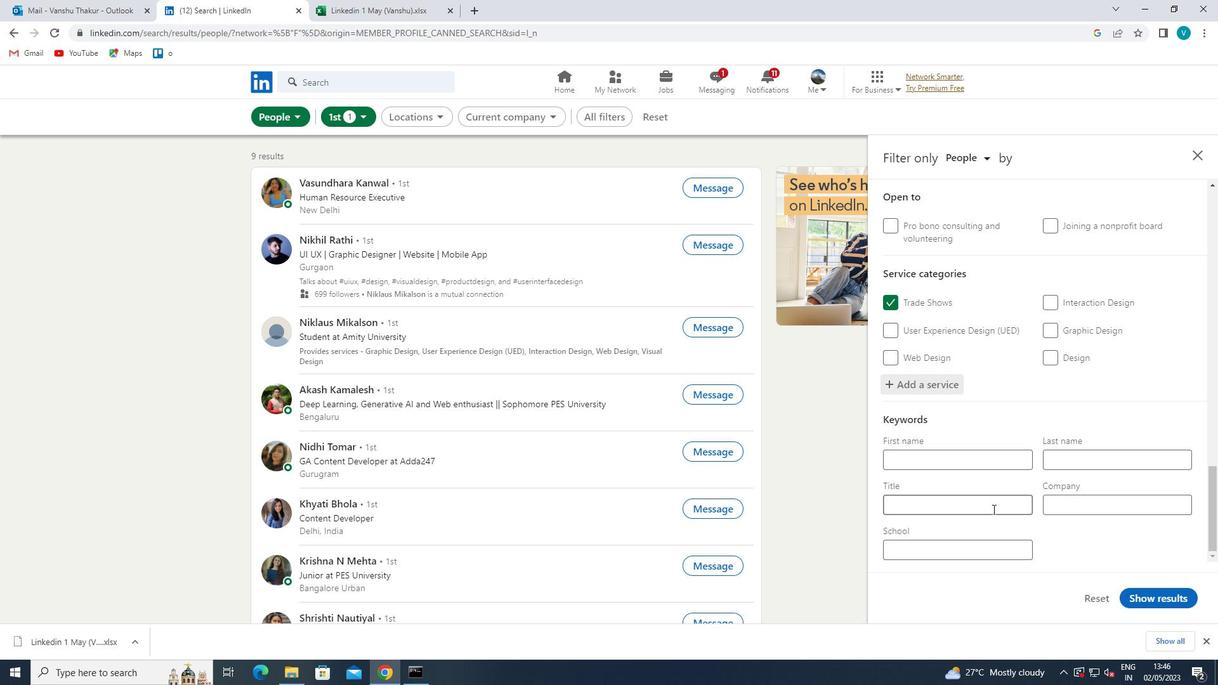 
Action: Key pressed <Key.shift>CAFETERIA<Key.space><Key.shift>WORKER<Key.space>
Screenshot: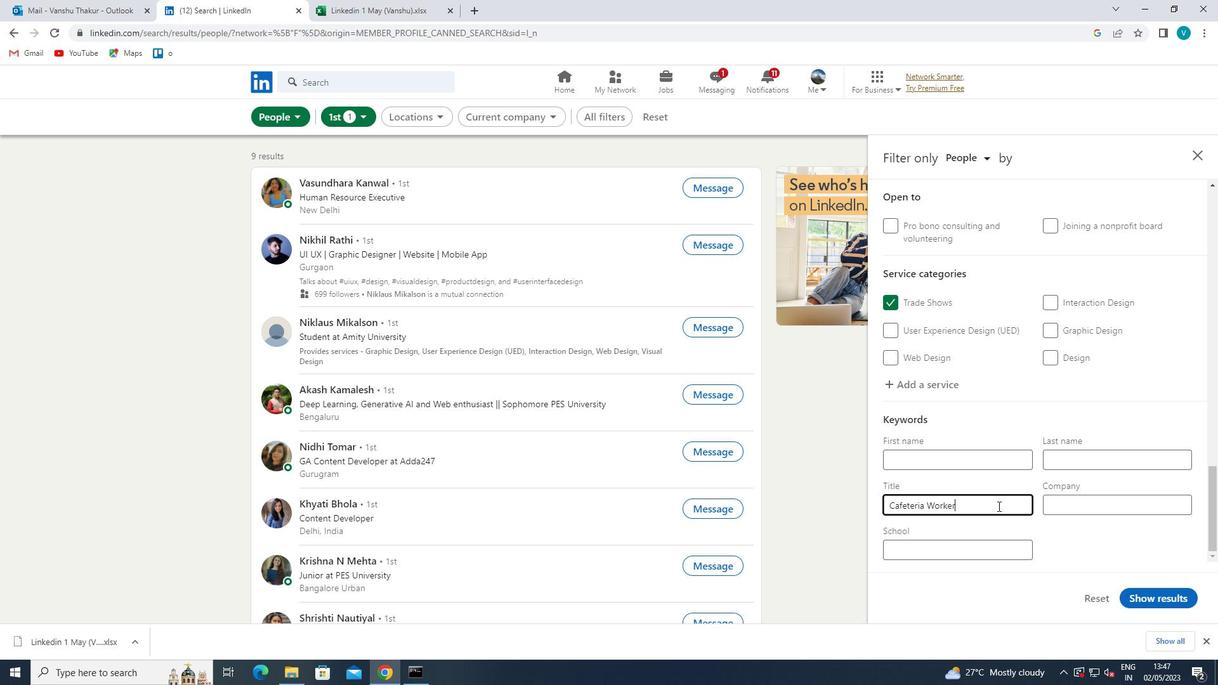 
Action: Mouse moved to (1158, 599)
Screenshot: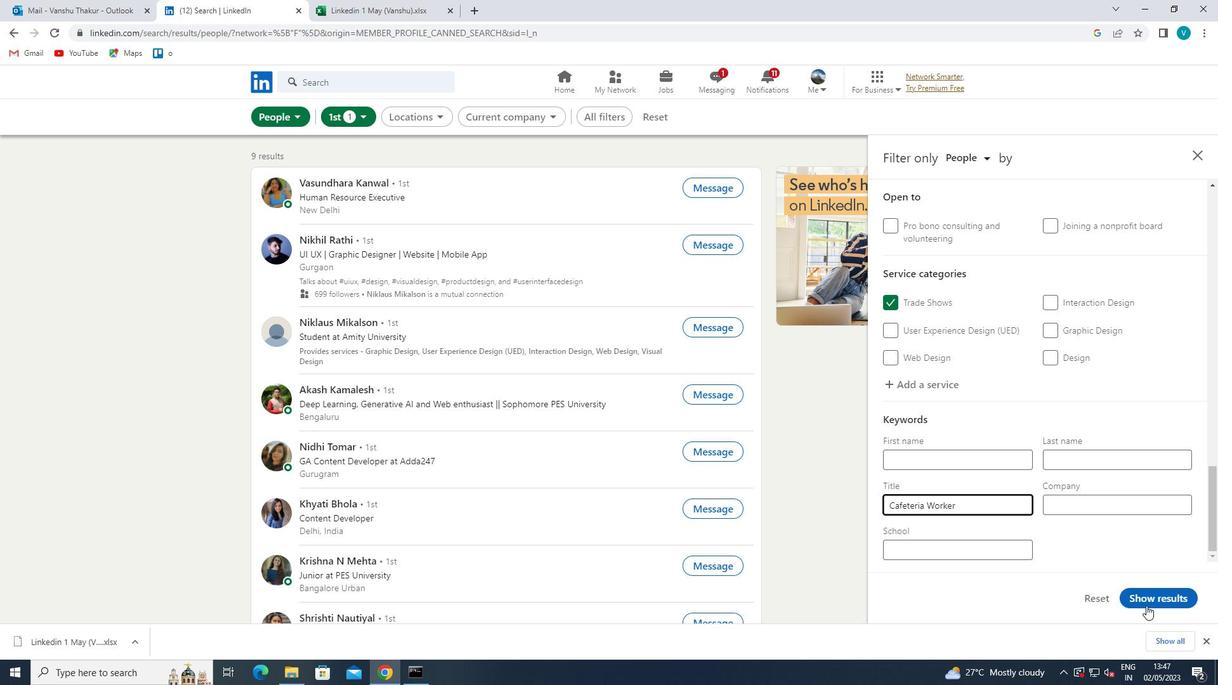 
Action: Mouse pressed left at (1158, 599)
Screenshot: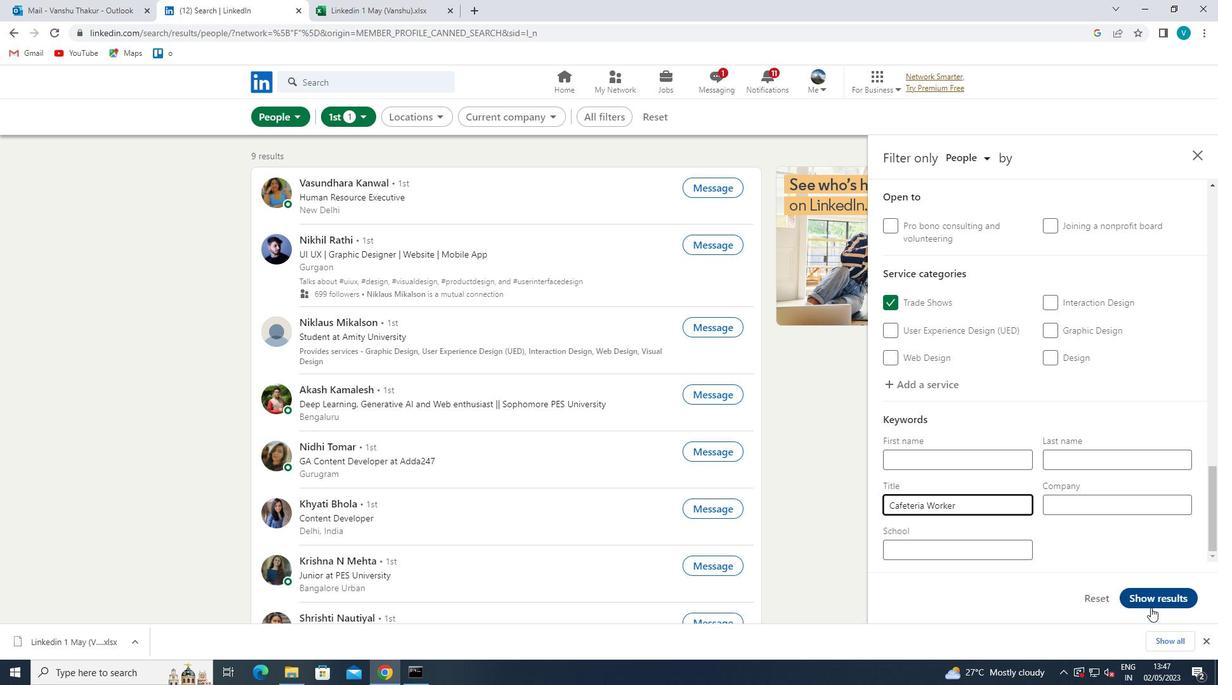 
